 Task: Find connections with filter location Sibolga with filter topic #mentorshipwith filter profile language Spanish with filter current company Thermax Limited with filter school Medi-Caps University with filter industry Emergency and Relief Services with filter service category Marketing with filter keywords title Nuclear Engineer
Action: Mouse moved to (247, 160)
Screenshot: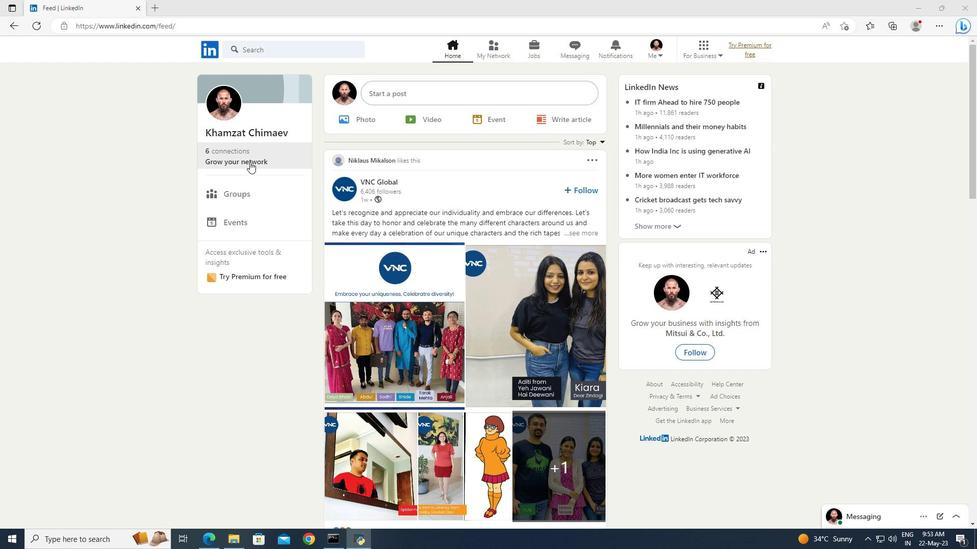
Action: Mouse pressed left at (247, 160)
Screenshot: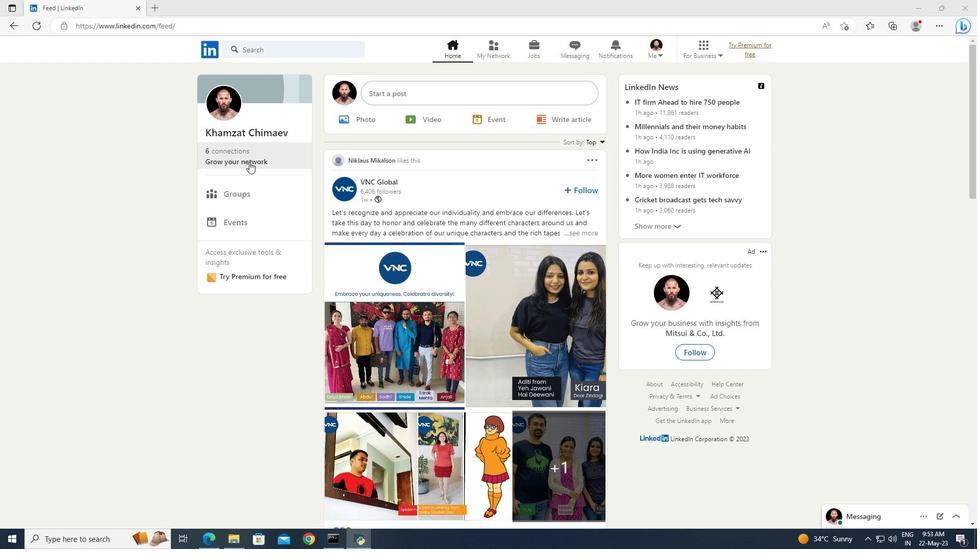 
Action: Mouse moved to (246, 107)
Screenshot: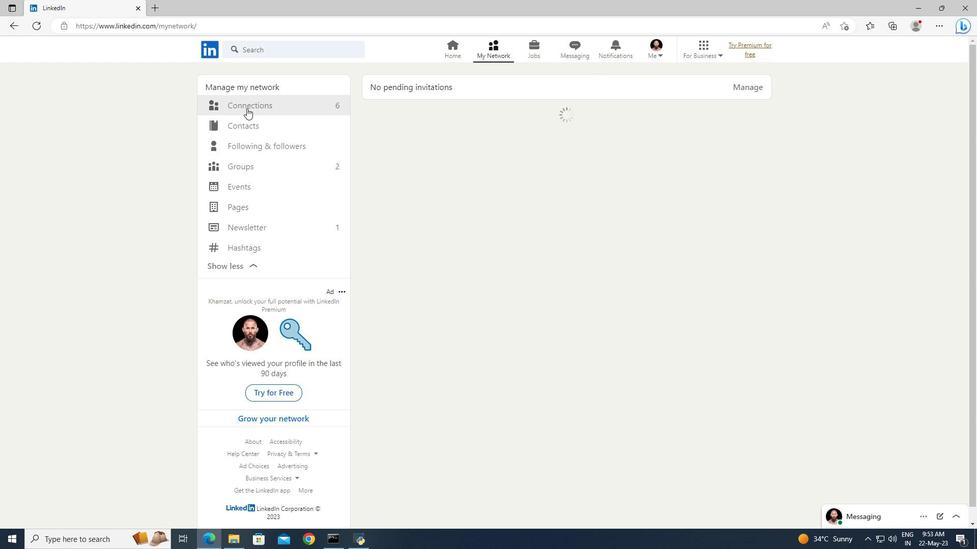 
Action: Mouse pressed left at (246, 107)
Screenshot: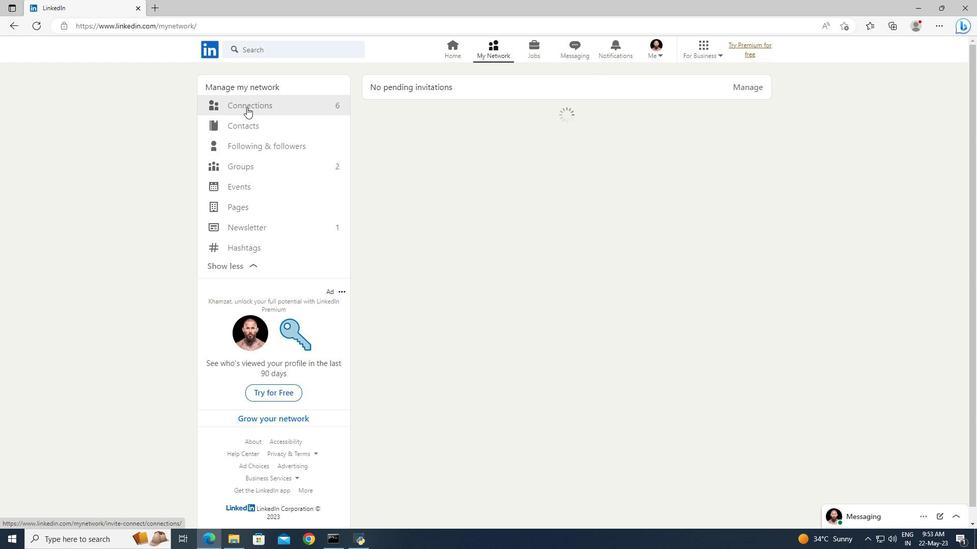 
Action: Mouse moved to (563, 110)
Screenshot: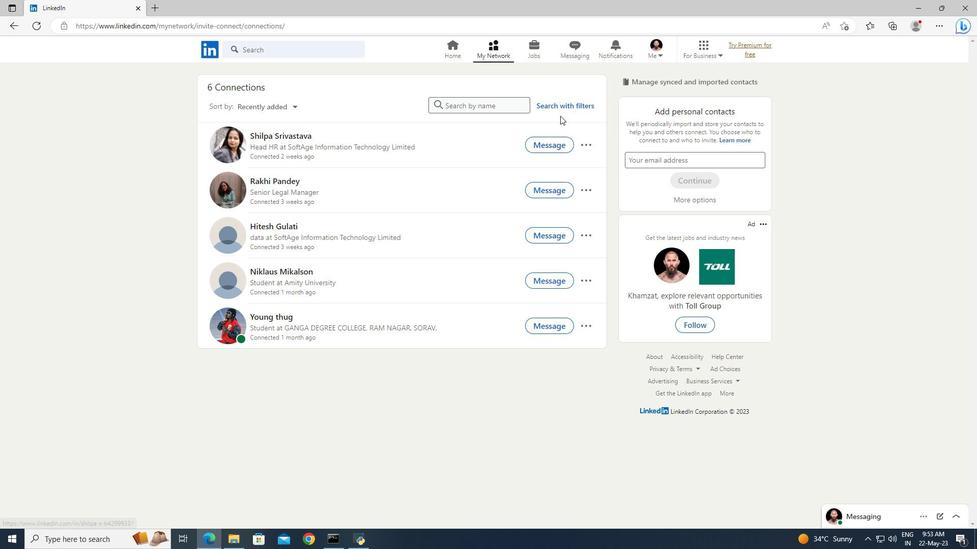
Action: Mouse pressed left at (563, 110)
Screenshot: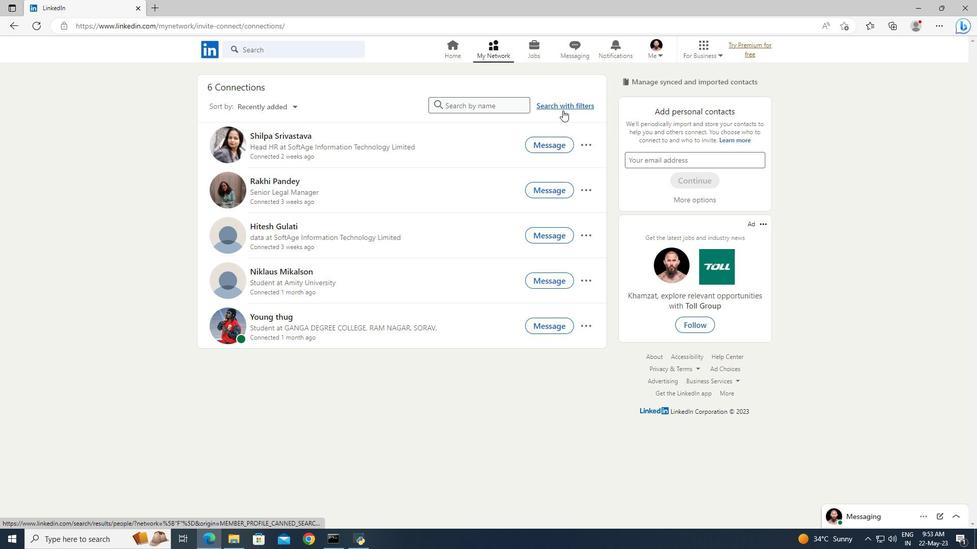 
Action: Mouse moved to (525, 78)
Screenshot: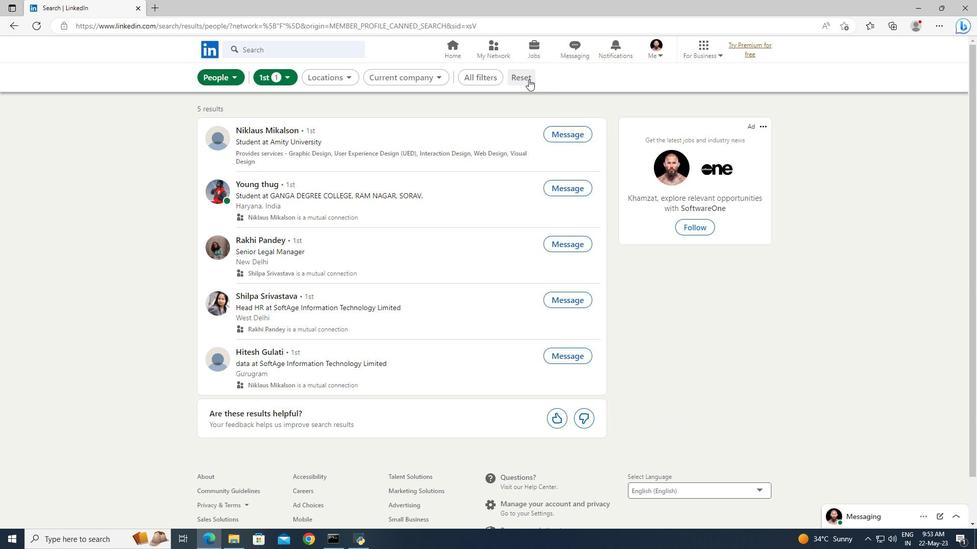 
Action: Mouse pressed left at (525, 78)
Screenshot: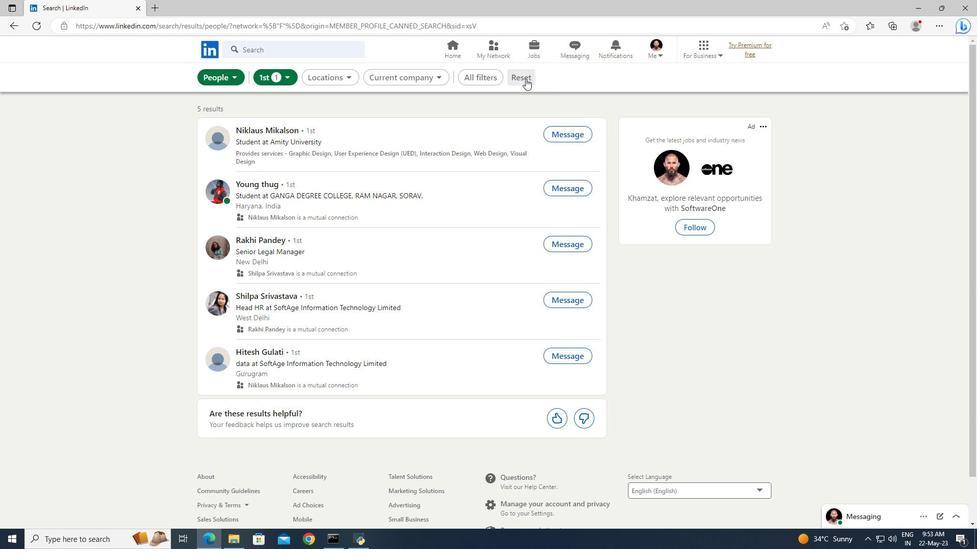 
Action: Mouse moved to (506, 77)
Screenshot: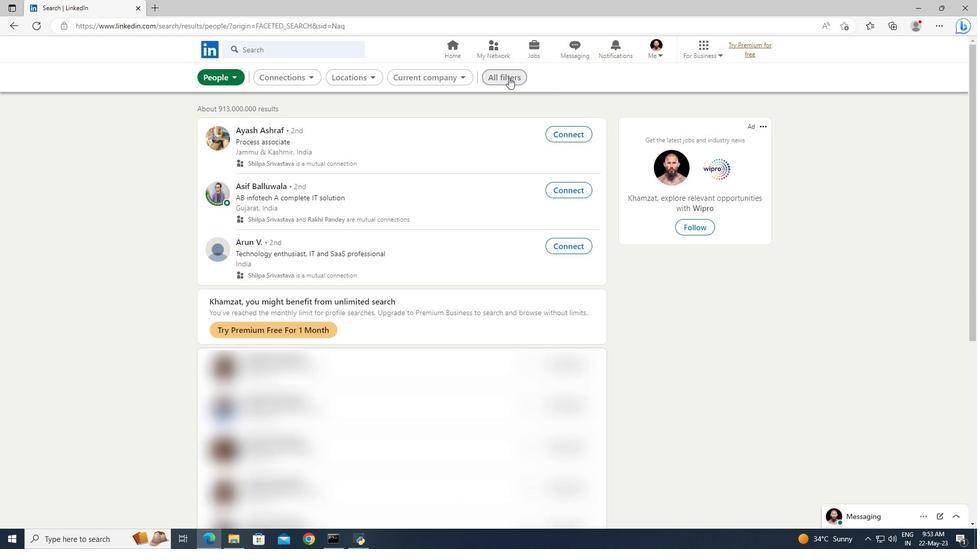 
Action: Mouse pressed left at (506, 77)
Screenshot: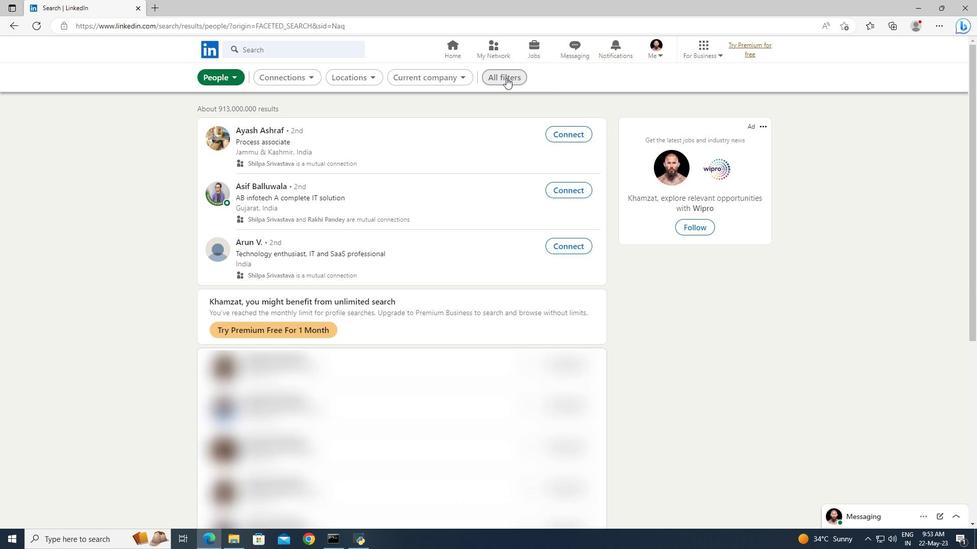 
Action: Mouse moved to (827, 221)
Screenshot: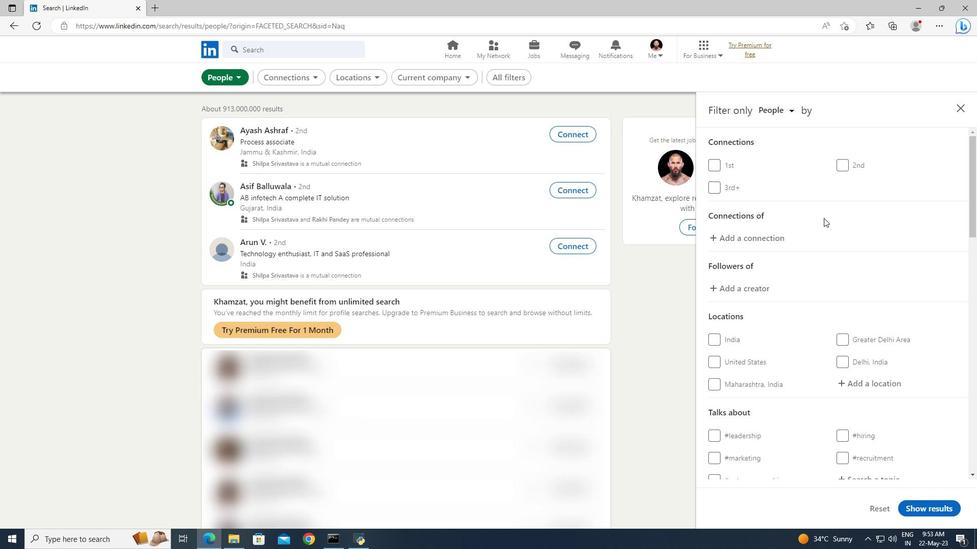 
Action: Mouse scrolled (827, 220) with delta (0, 0)
Screenshot: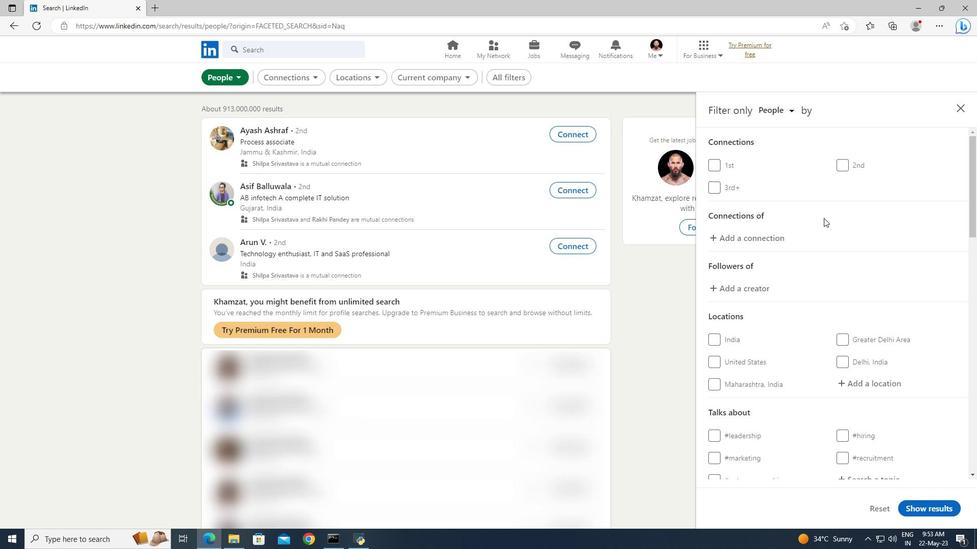 
Action: Mouse scrolled (827, 220) with delta (0, 0)
Screenshot: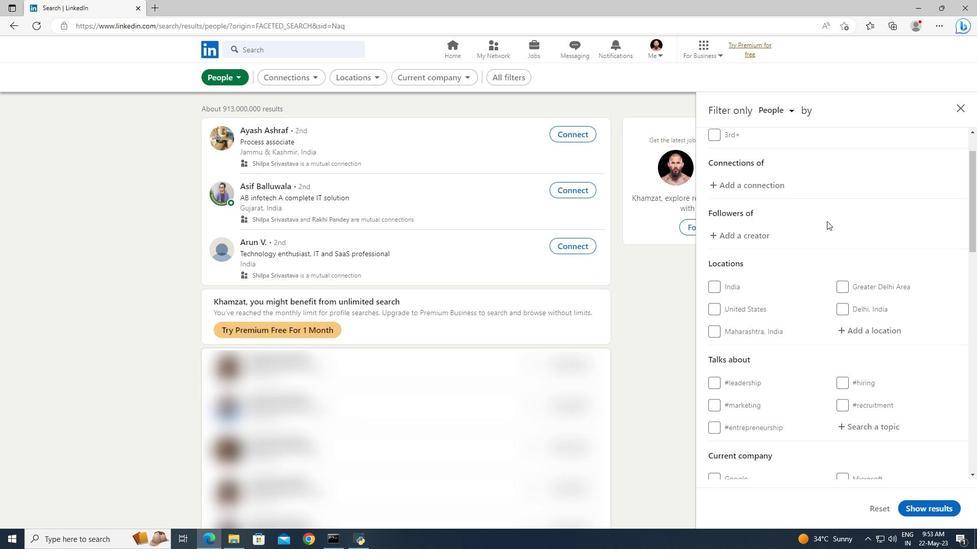 
Action: Mouse scrolled (827, 220) with delta (0, 0)
Screenshot: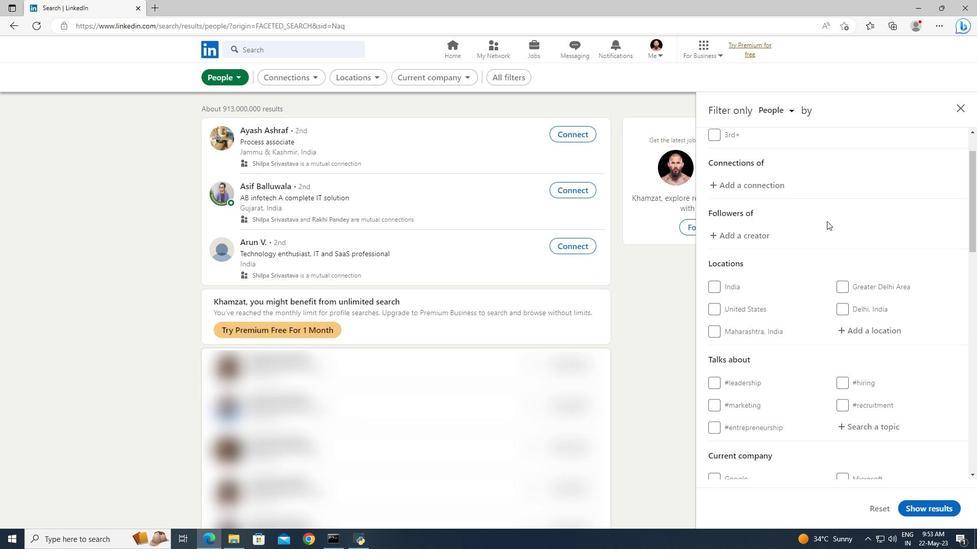 
Action: Mouse moved to (847, 227)
Screenshot: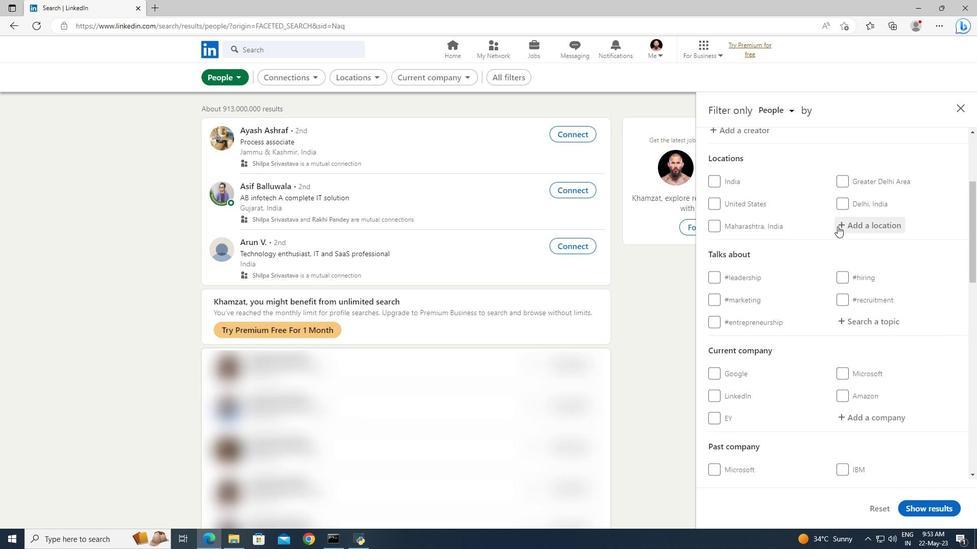 
Action: Mouse pressed left at (847, 227)
Screenshot: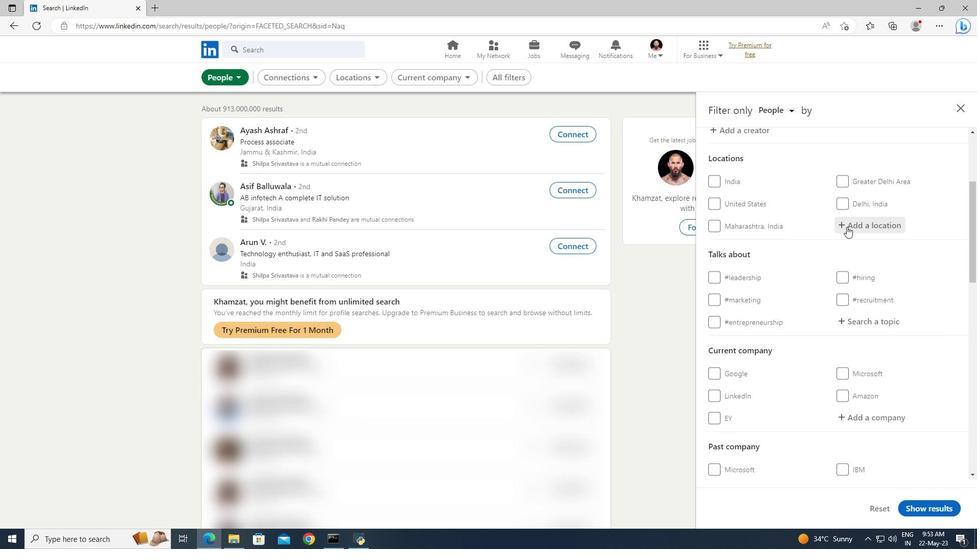 
Action: Mouse moved to (669, 176)
Screenshot: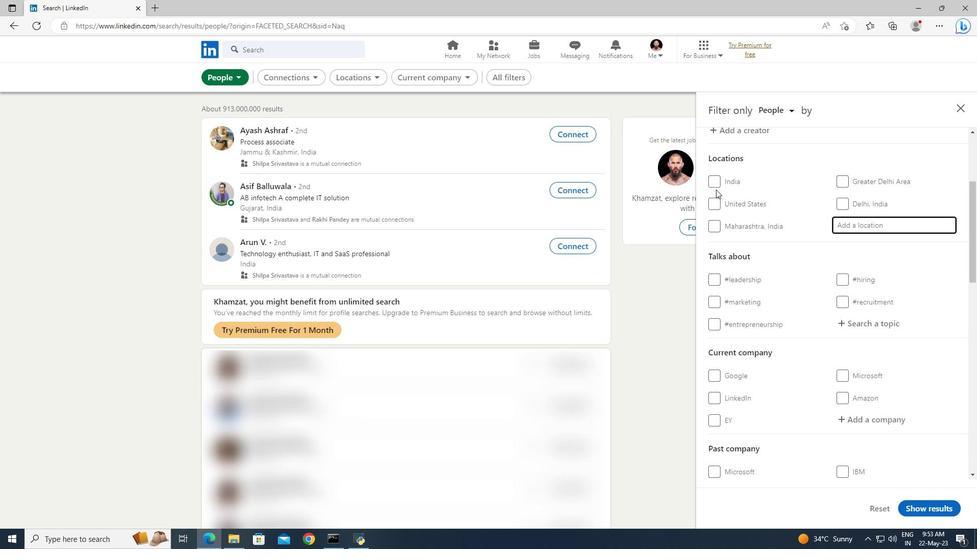
Action: Key pressed <Key.shift>Sibolga<Key.enter>
Screenshot: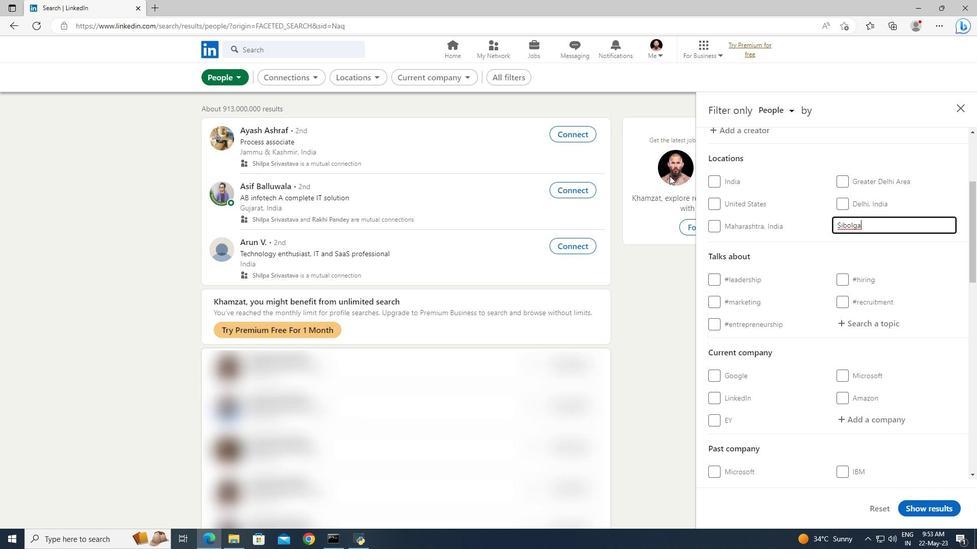 
Action: Mouse moved to (849, 324)
Screenshot: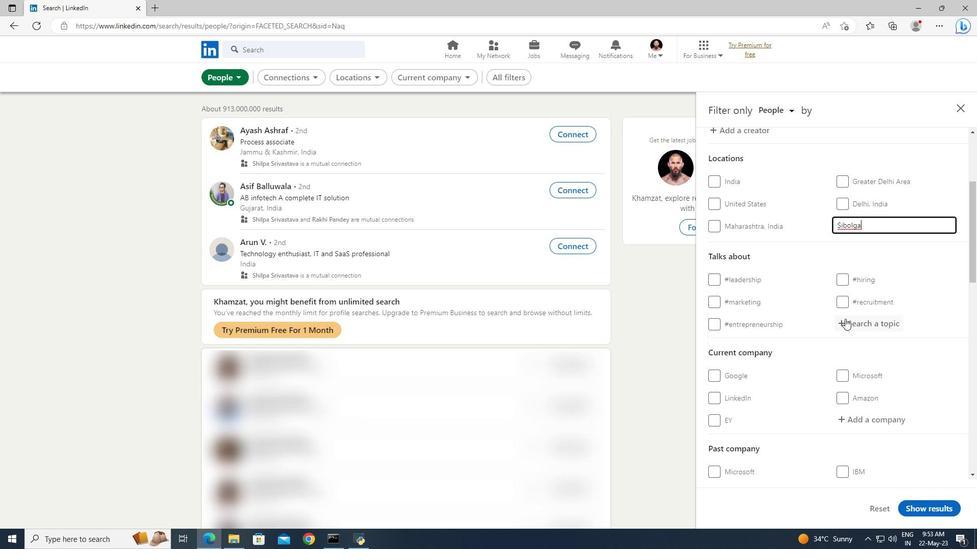 
Action: Mouse pressed left at (849, 324)
Screenshot: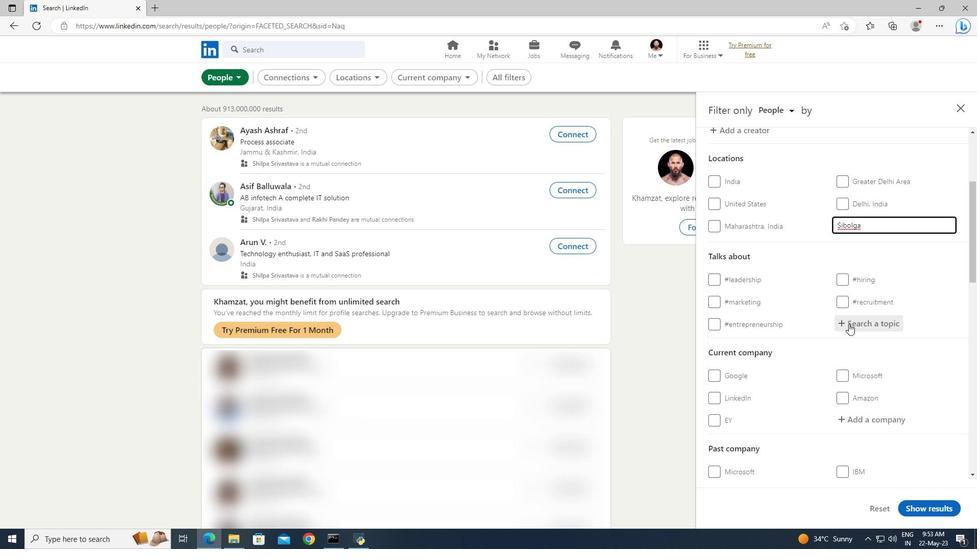
Action: Mouse moved to (772, 305)
Screenshot: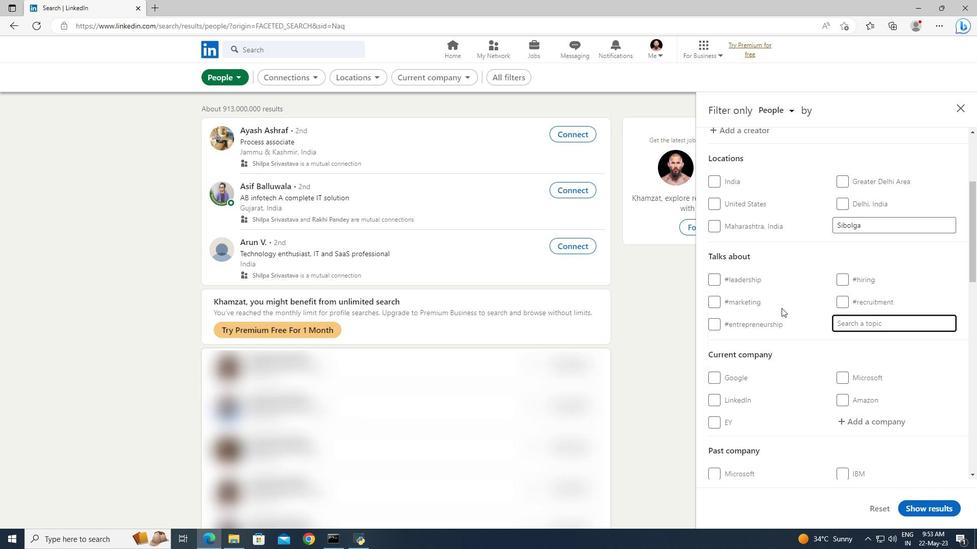 
Action: Key pressed mentorship
Screenshot: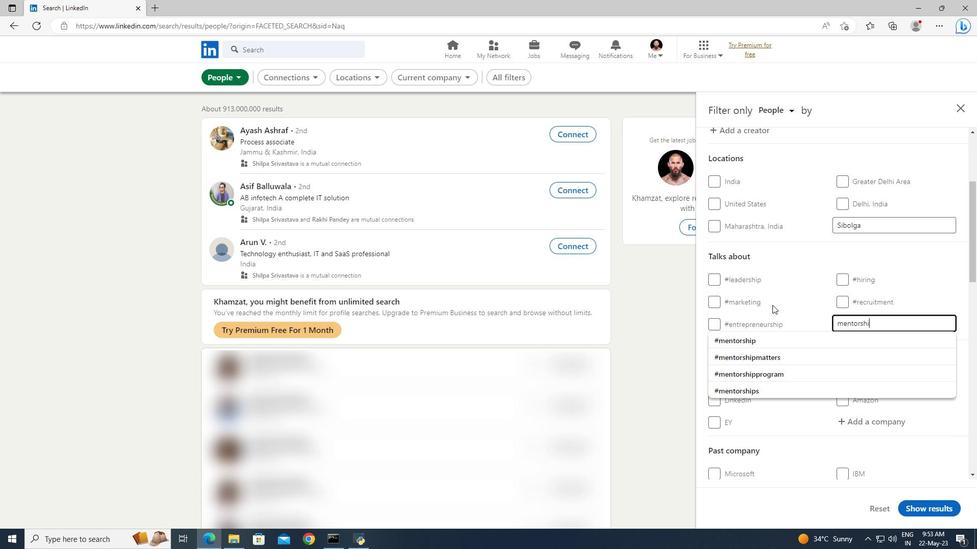 
Action: Mouse moved to (779, 334)
Screenshot: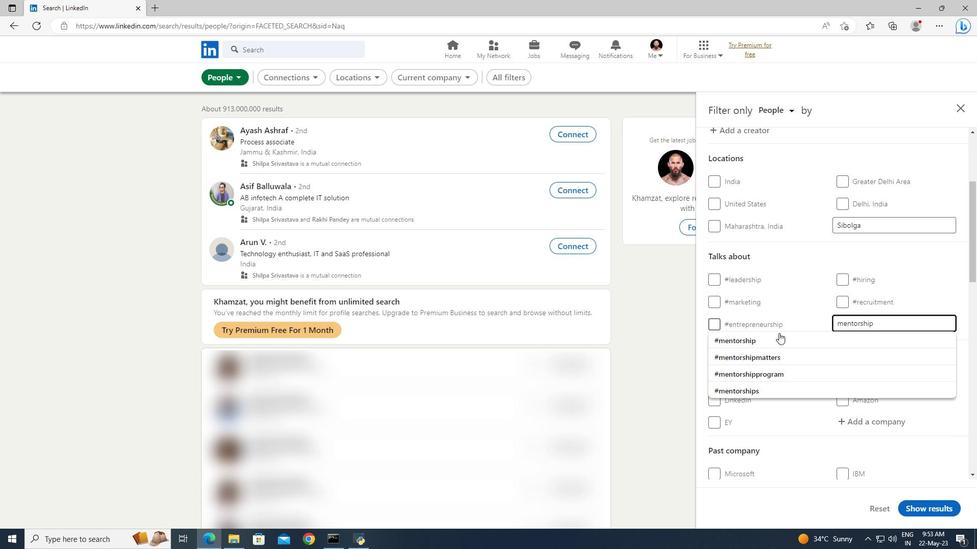 
Action: Mouse pressed left at (779, 334)
Screenshot: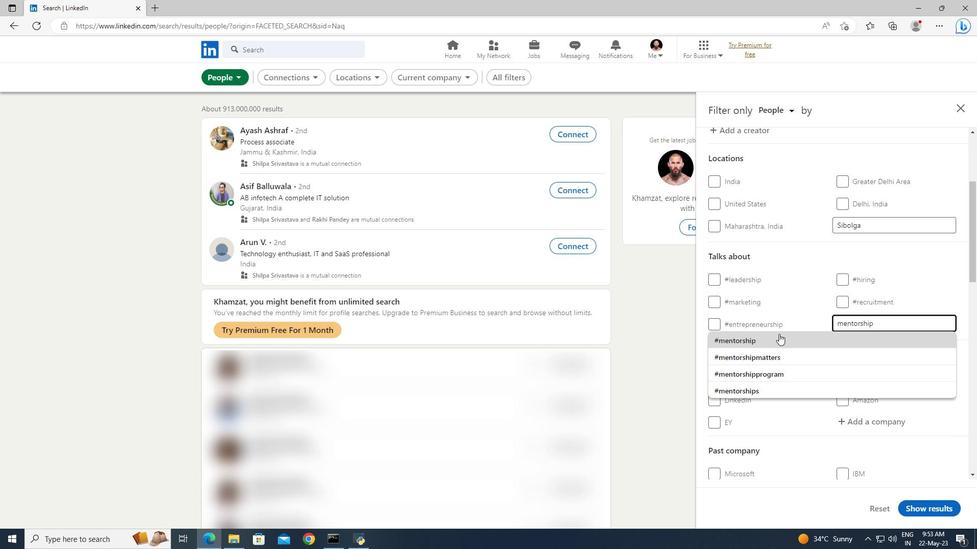 
Action: Mouse moved to (782, 325)
Screenshot: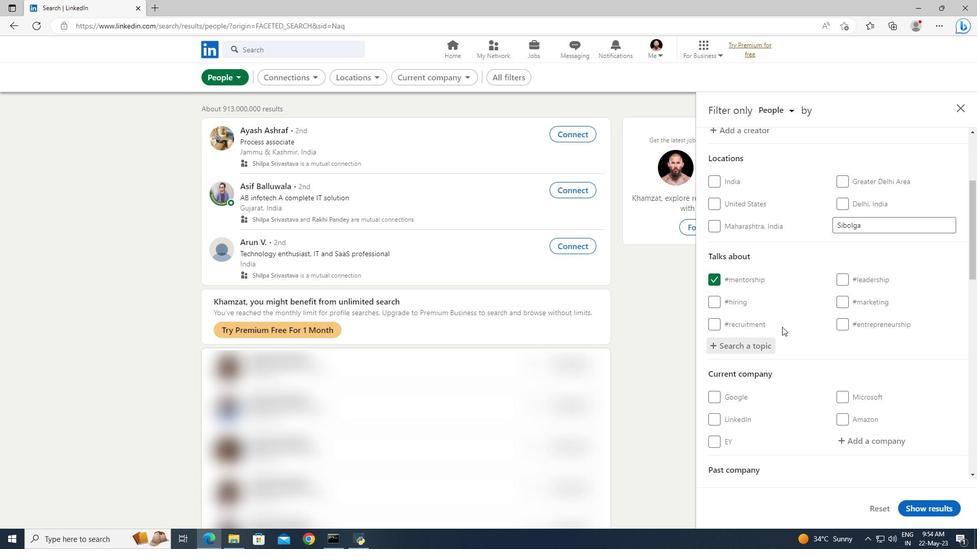 
Action: Mouse scrolled (782, 325) with delta (0, 0)
Screenshot: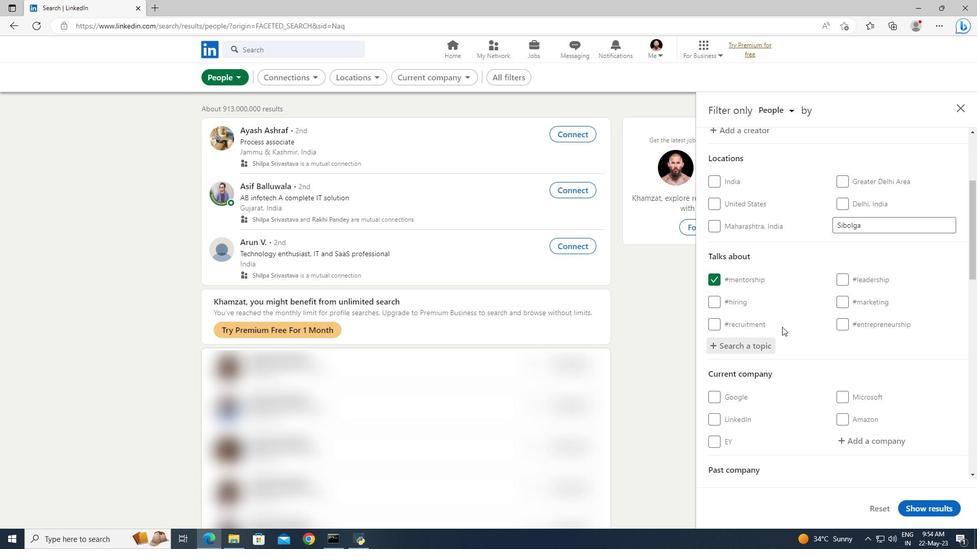 
Action: Mouse moved to (784, 312)
Screenshot: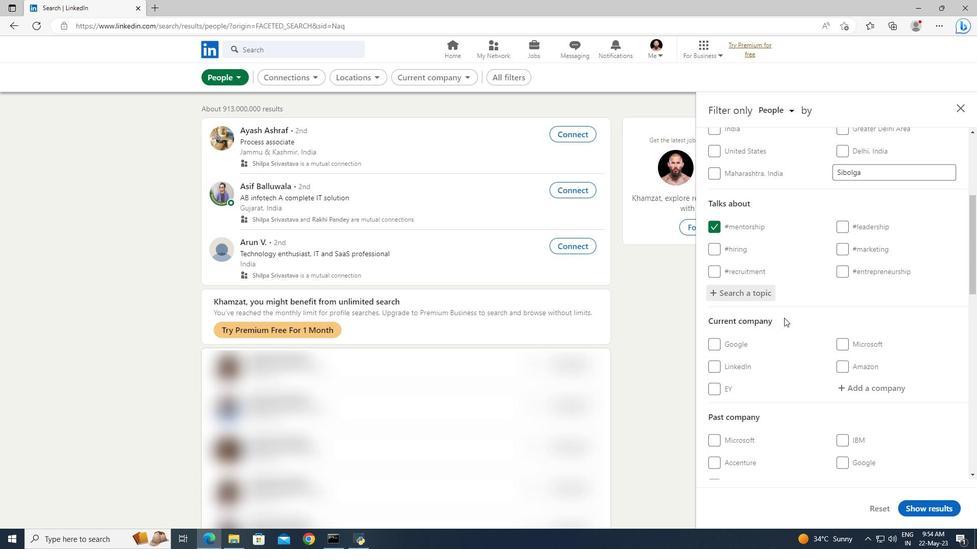 
Action: Mouse scrolled (784, 312) with delta (0, 0)
Screenshot: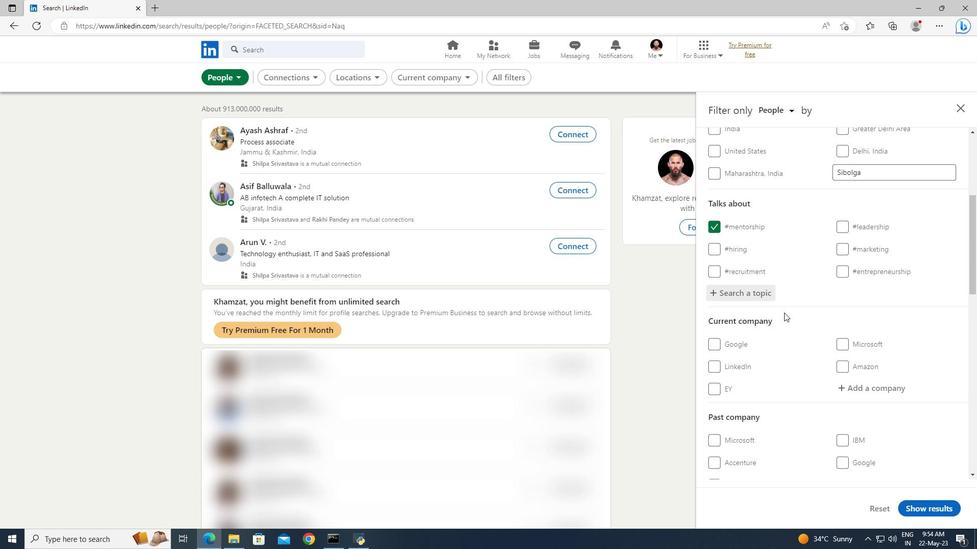 
Action: Mouse scrolled (784, 312) with delta (0, 0)
Screenshot: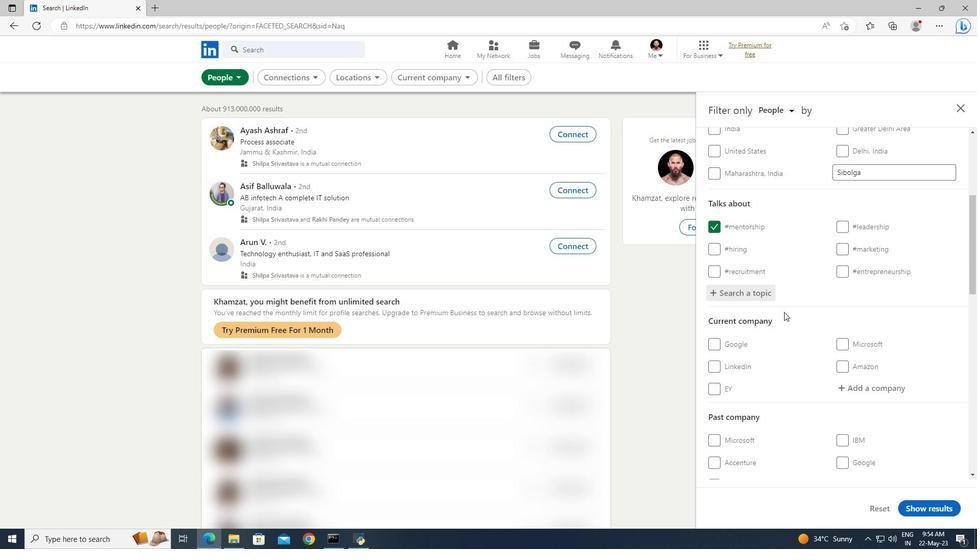 
Action: Mouse scrolled (784, 312) with delta (0, 0)
Screenshot: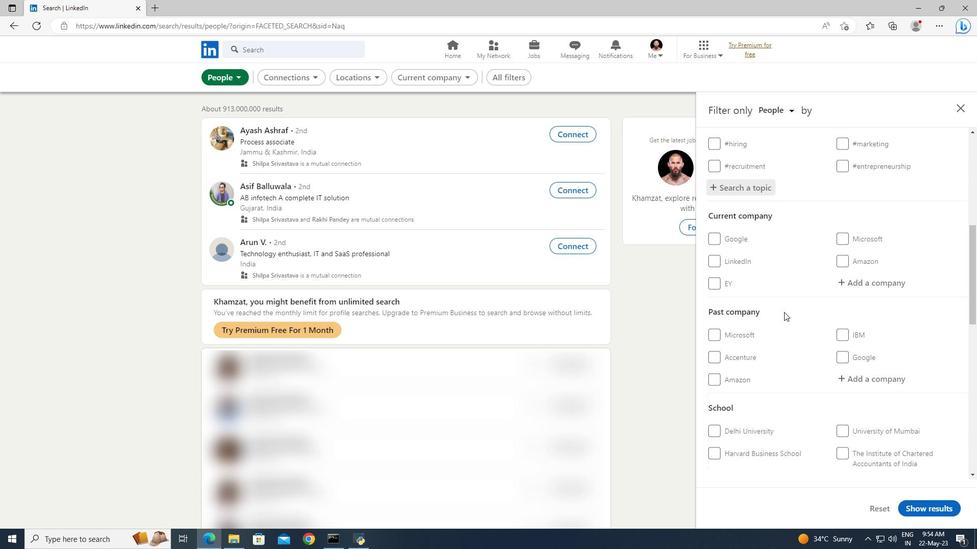 
Action: Mouse scrolled (784, 312) with delta (0, 0)
Screenshot: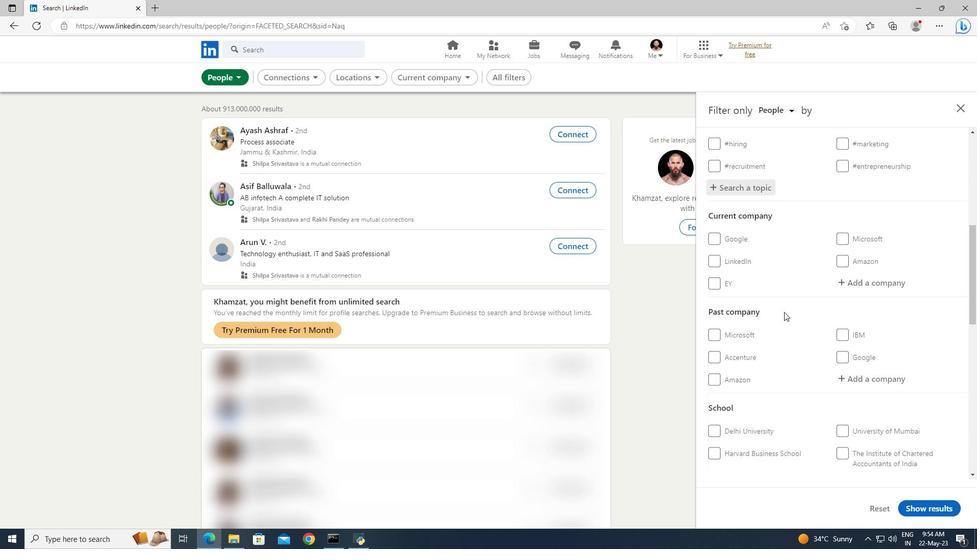 
Action: Mouse scrolled (784, 312) with delta (0, 0)
Screenshot: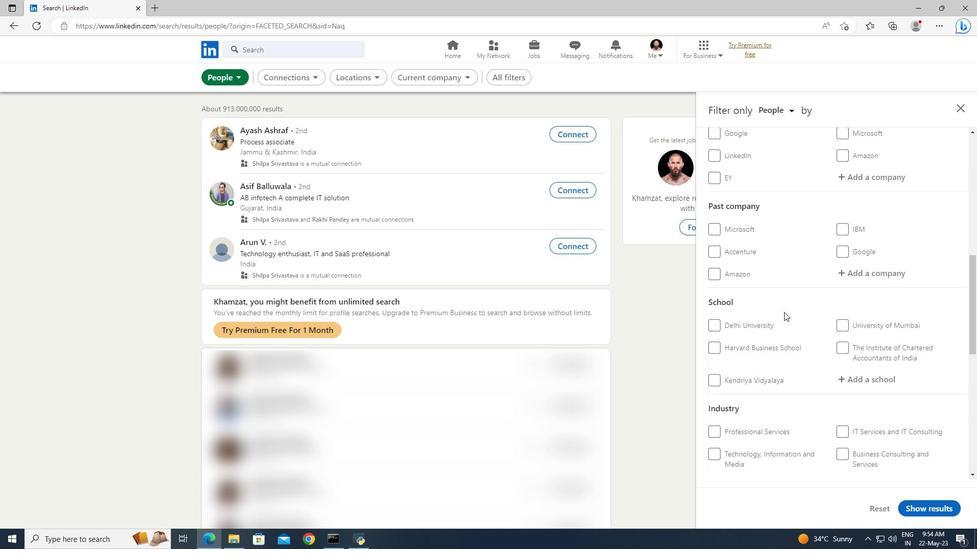
Action: Mouse scrolled (784, 312) with delta (0, 0)
Screenshot: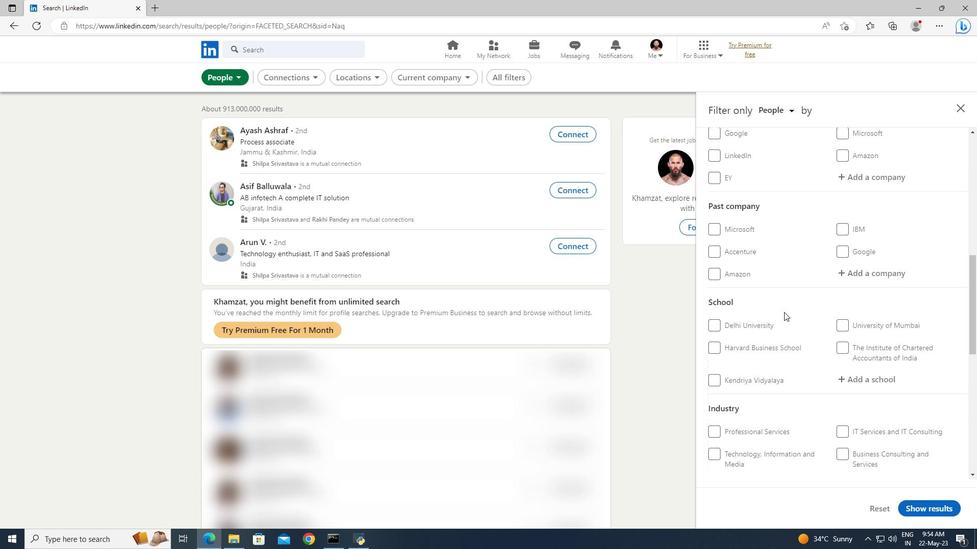 
Action: Mouse scrolled (784, 312) with delta (0, 0)
Screenshot: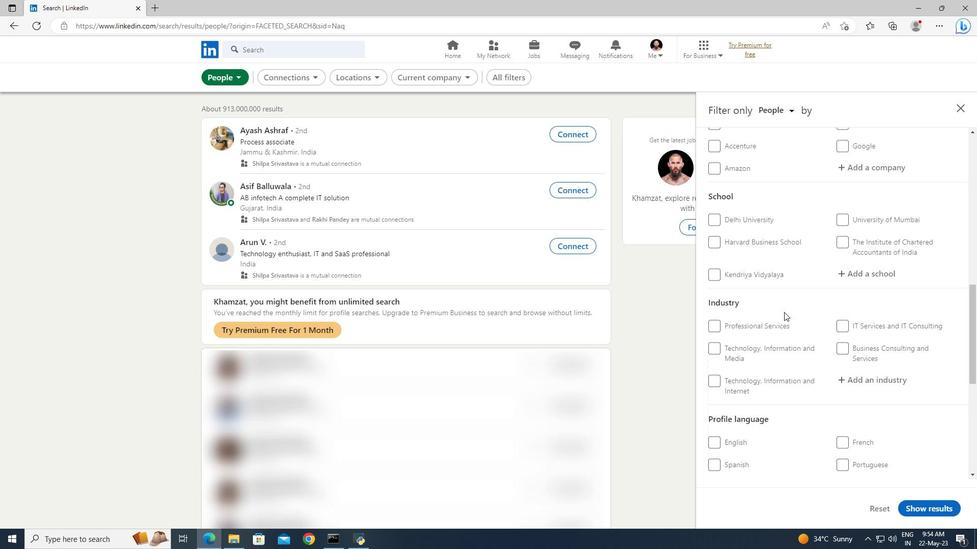 
Action: Mouse scrolled (784, 312) with delta (0, 0)
Screenshot: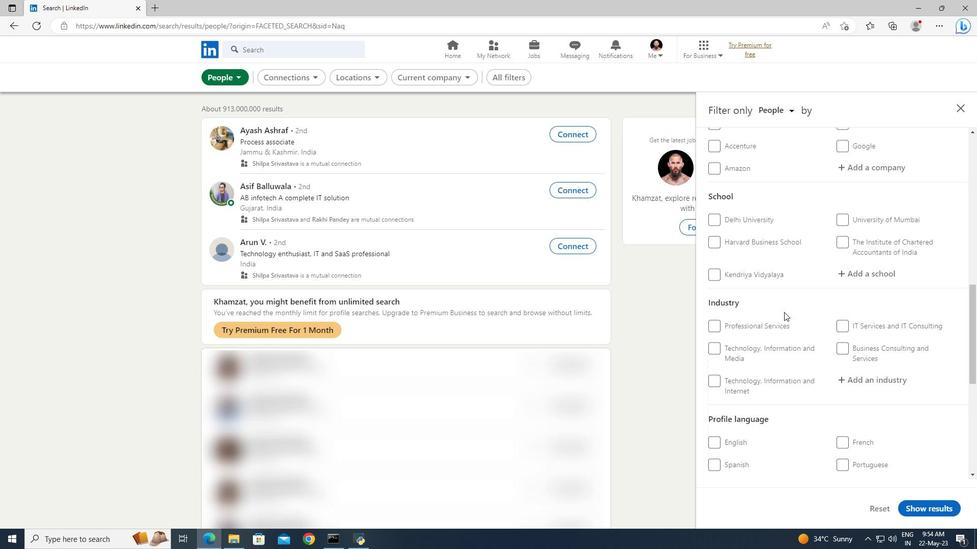 
Action: Mouse moved to (715, 361)
Screenshot: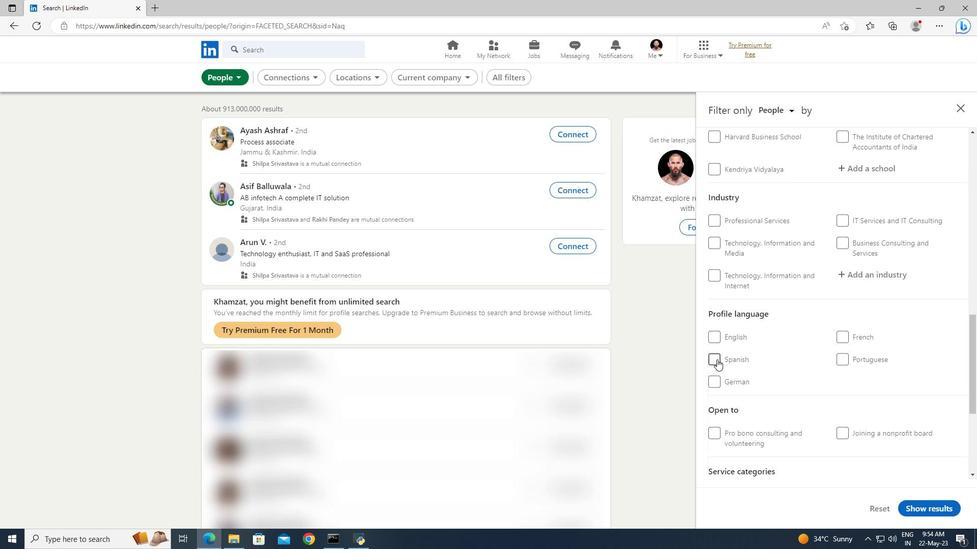 
Action: Mouse pressed left at (715, 361)
Screenshot: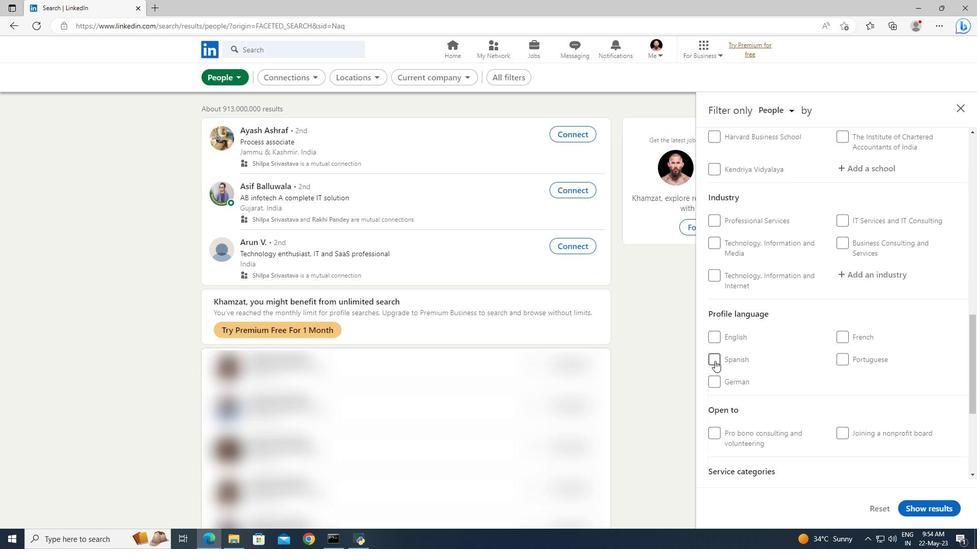 
Action: Mouse moved to (845, 346)
Screenshot: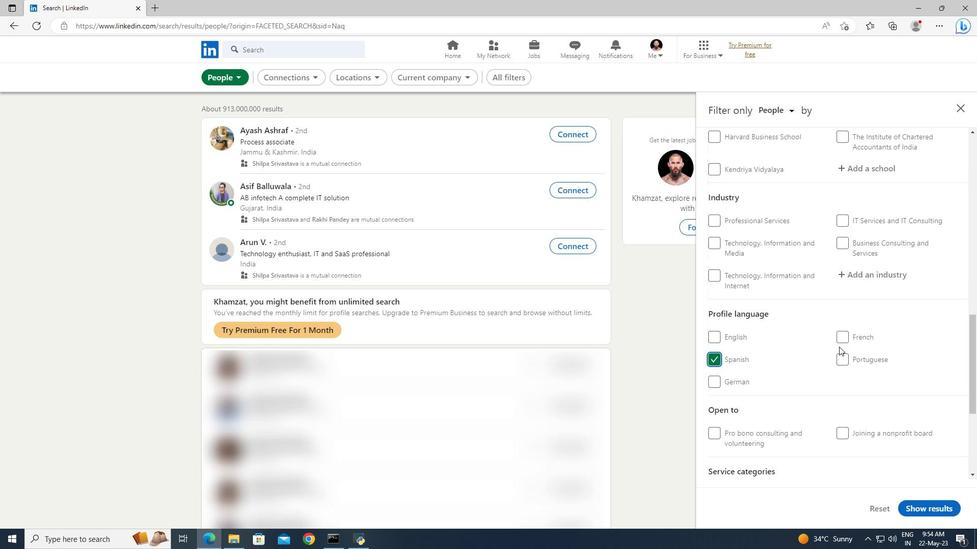 
Action: Mouse scrolled (845, 346) with delta (0, 0)
Screenshot: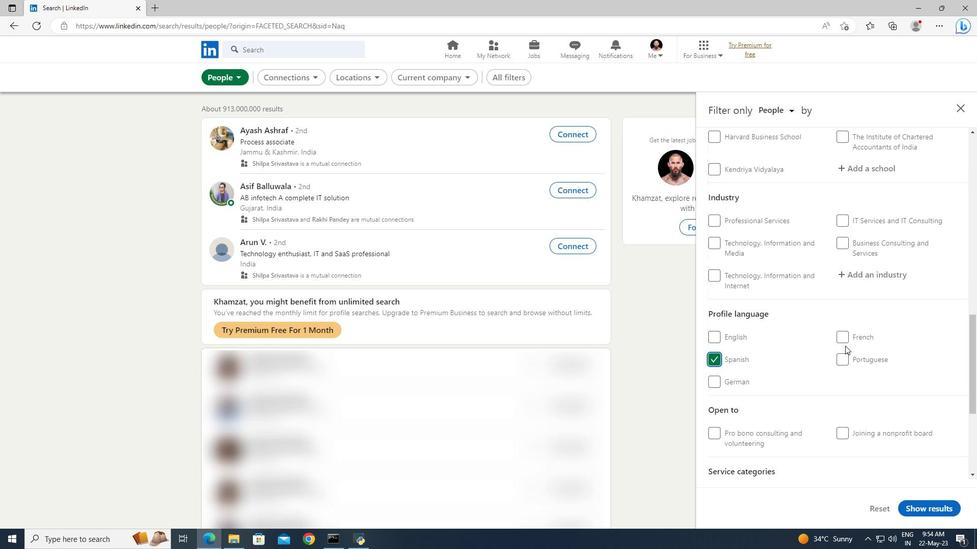 
Action: Mouse scrolled (845, 346) with delta (0, 0)
Screenshot: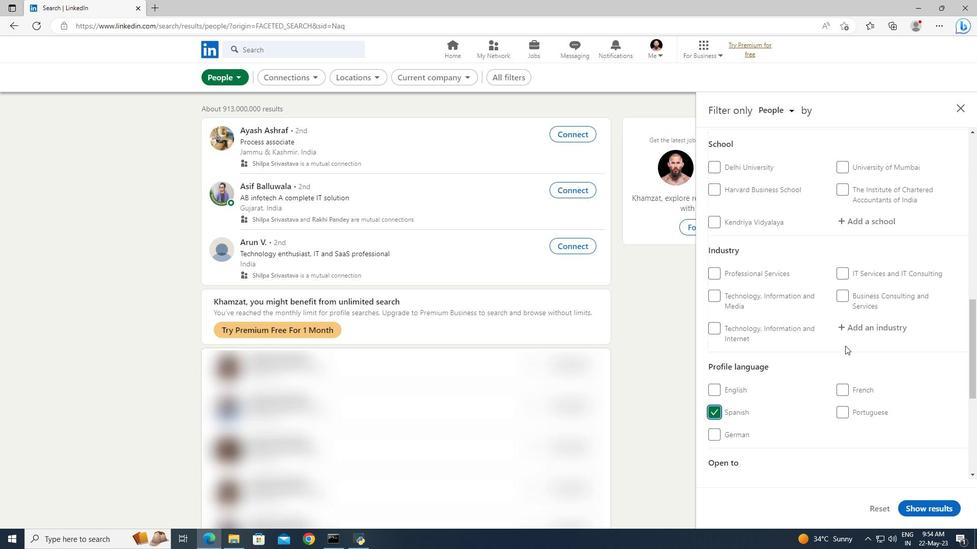 
Action: Mouse scrolled (845, 346) with delta (0, 0)
Screenshot: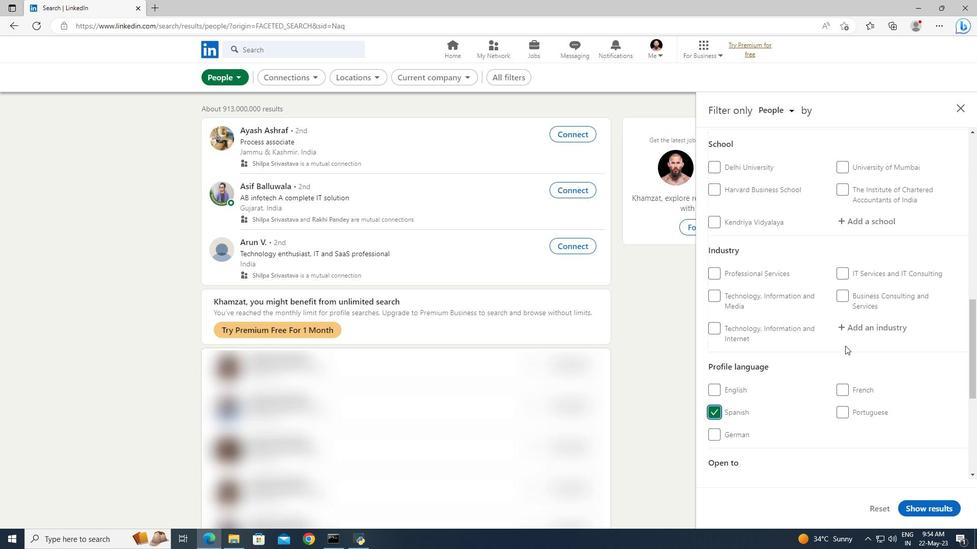 
Action: Mouse scrolled (845, 346) with delta (0, 0)
Screenshot: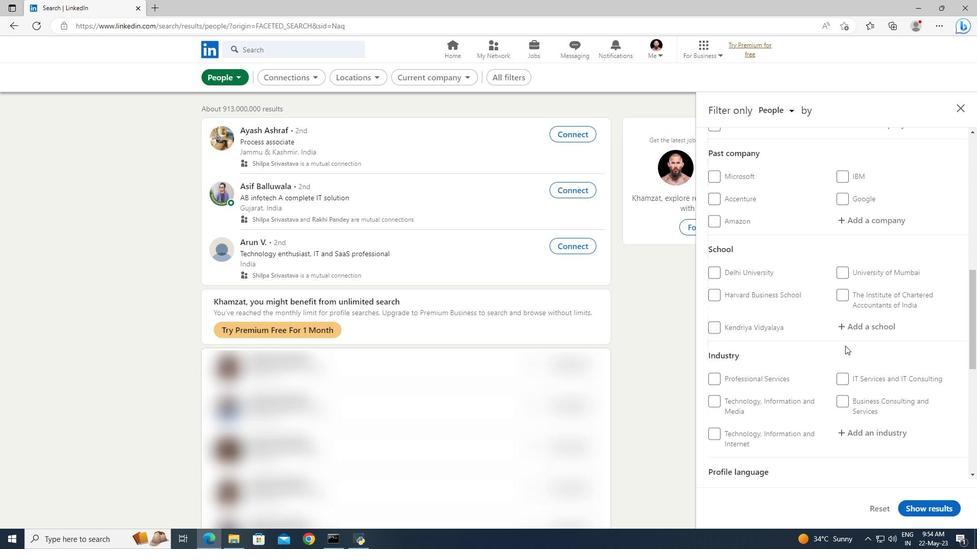 
Action: Mouse scrolled (845, 346) with delta (0, 0)
Screenshot: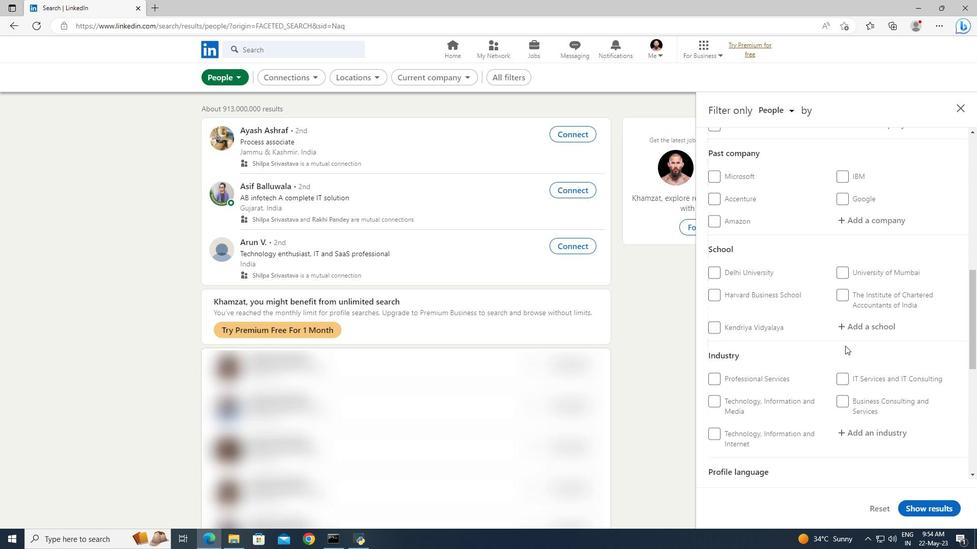 
Action: Mouse scrolled (845, 346) with delta (0, 0)
Screenshot: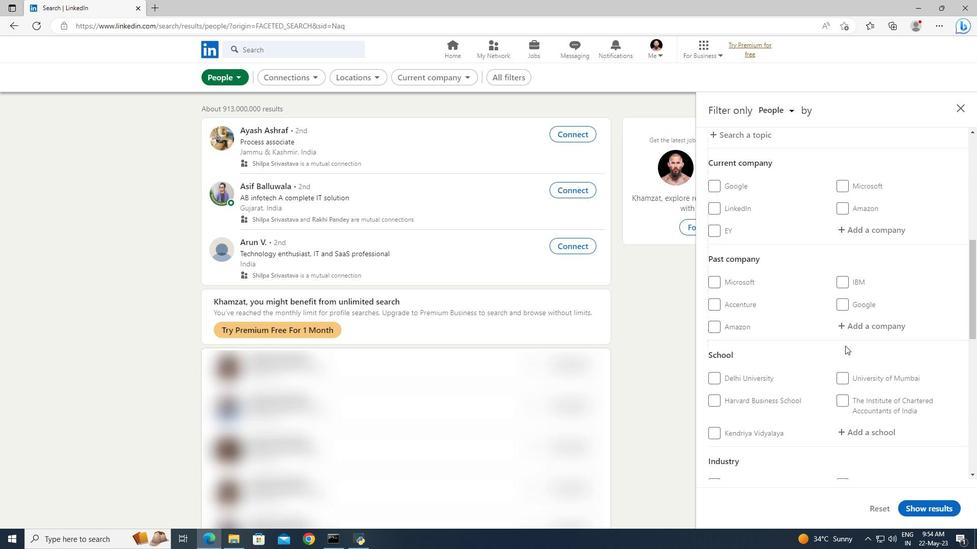 
Action: Mouse moved to (864, 286)
Screenshot: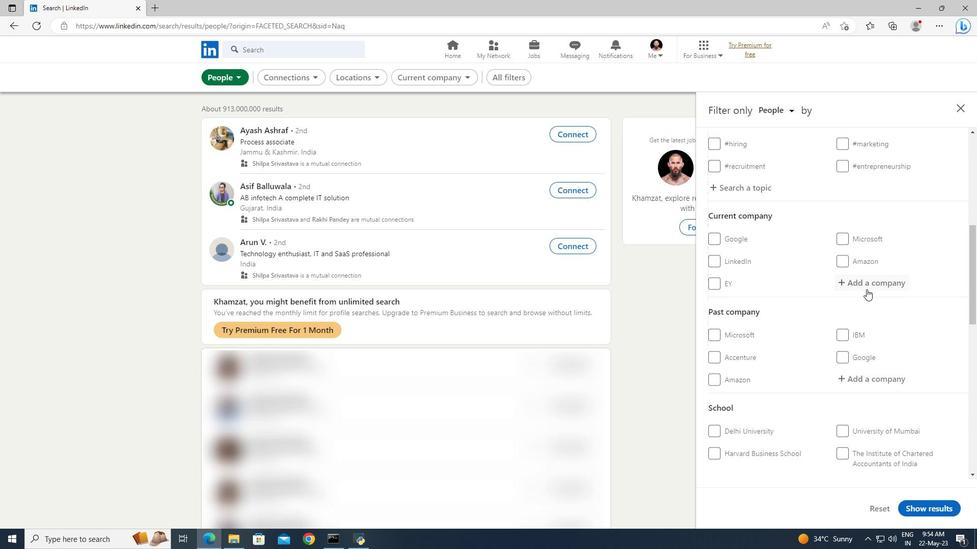 
Action: Mouse pressed left at (864, 286)
Screenshot: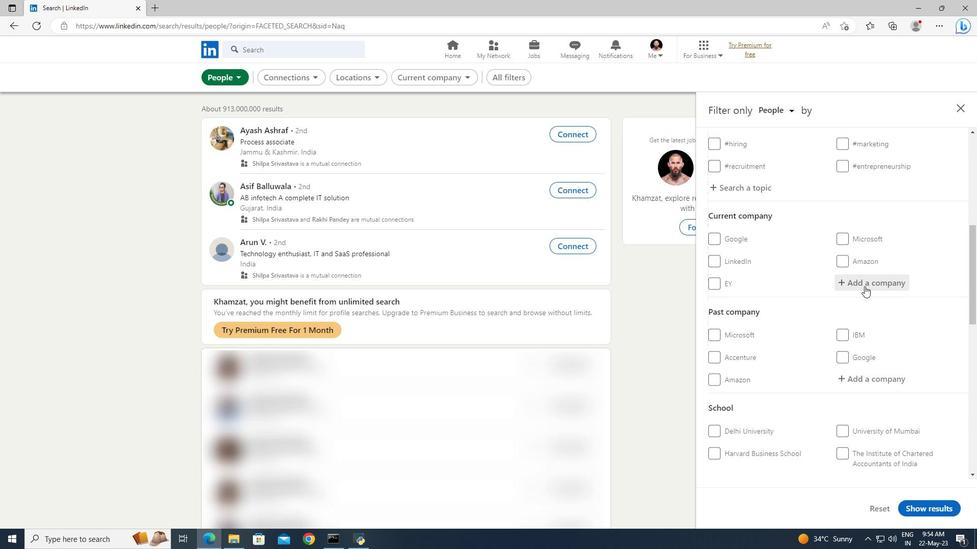 
Action: Mouse moved to (794, 267)
Screenshot: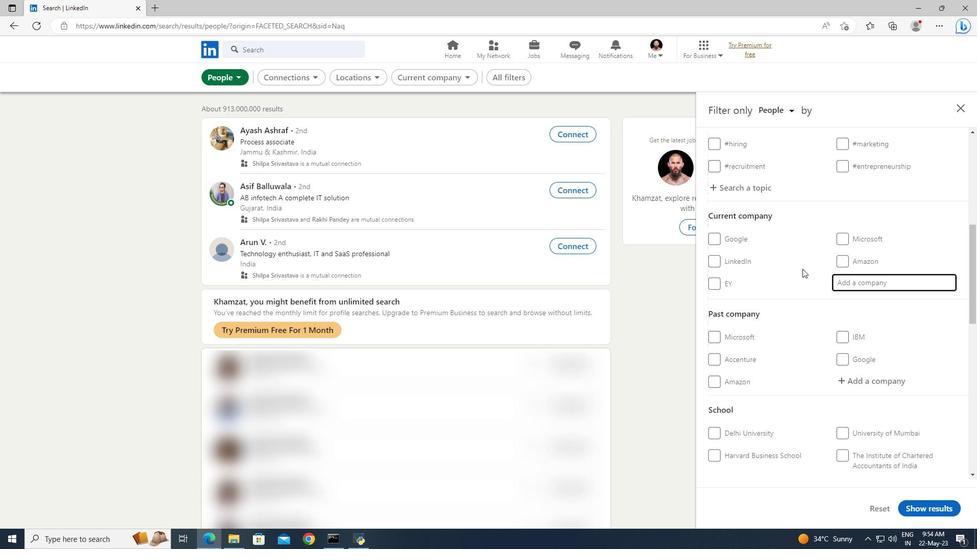 
Action: Key pressed <Key.shift>Thermax<Key.space><Key.shift>Limited
Screenshot: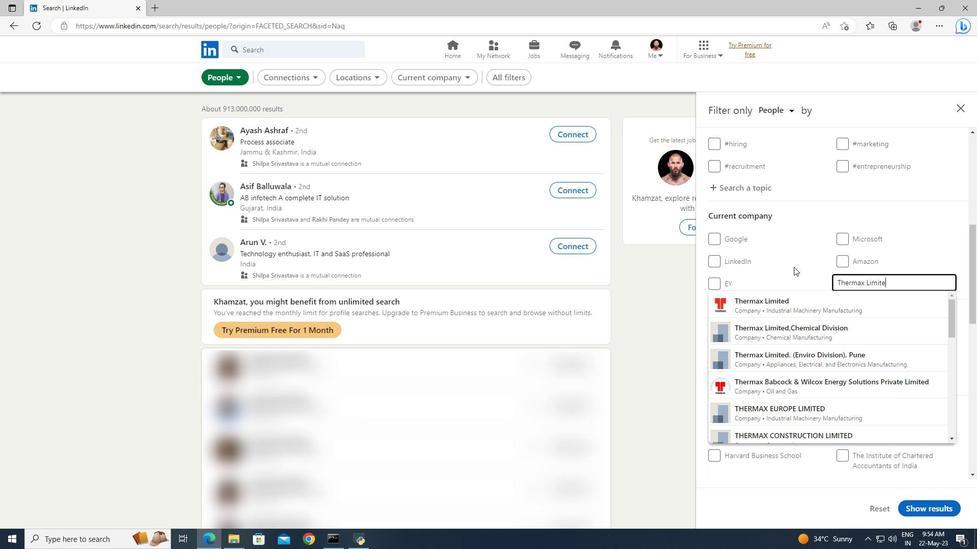
Action: Mouse moved to (782, 306)
Screenshot: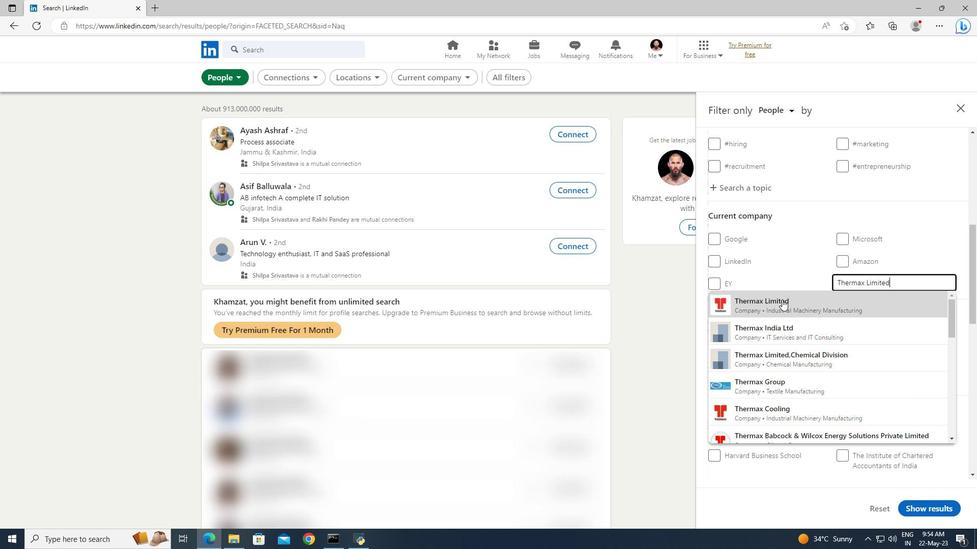
Action: Mouse pressed left at (782, 306)
Screenshot: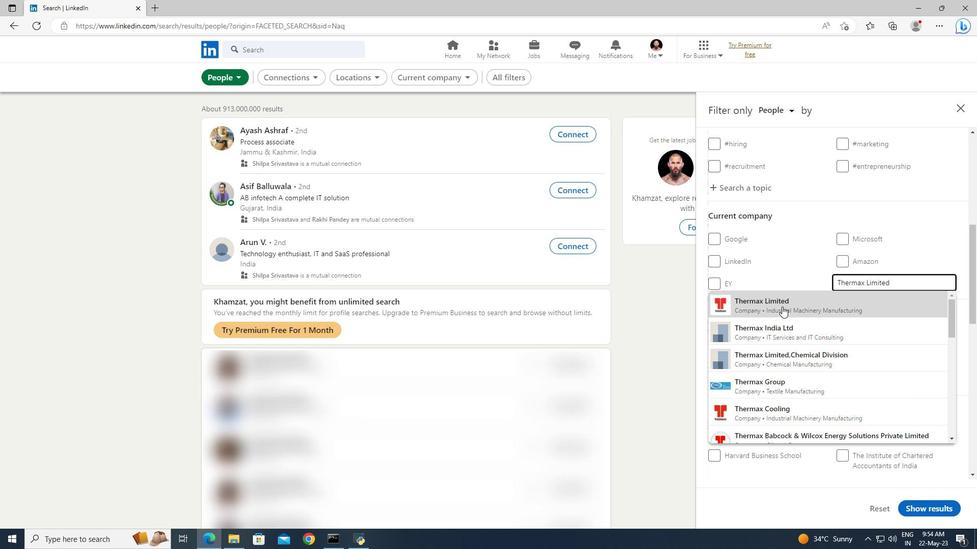 
Action: Mouse scrolled (782, 306) with delta (0, 0)
Screenshot: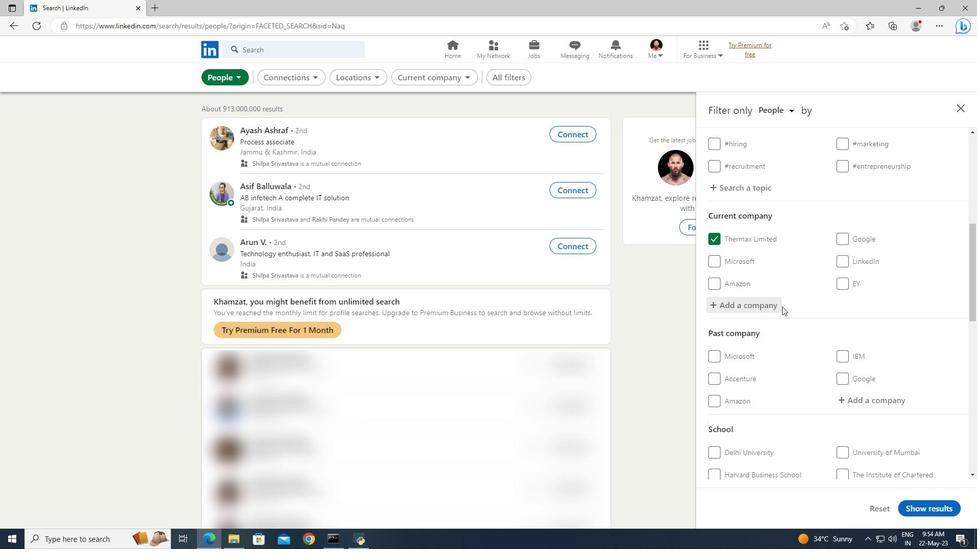 
Action: Mouse scrolled (782, 306) with delta (0, 0)
Screenshot: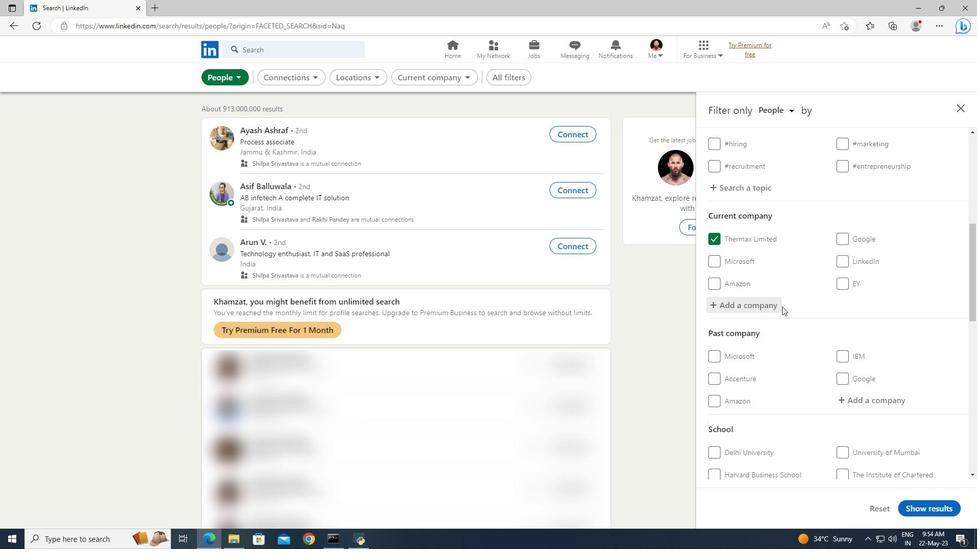 
Action: Mouse scrolled (782, 306) with delta (0, 0)
Screenshot: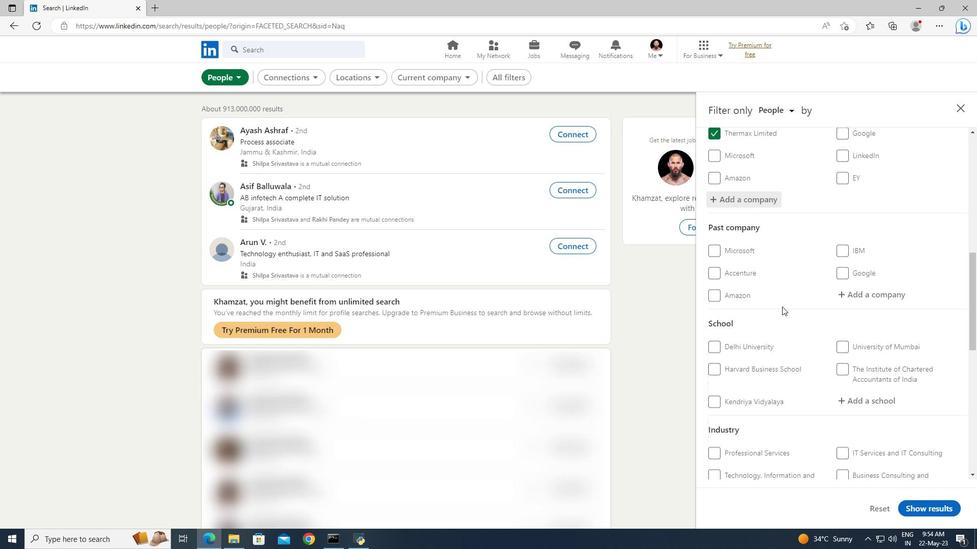 
Action: Mouse moved to (782, 306)
Screenshot: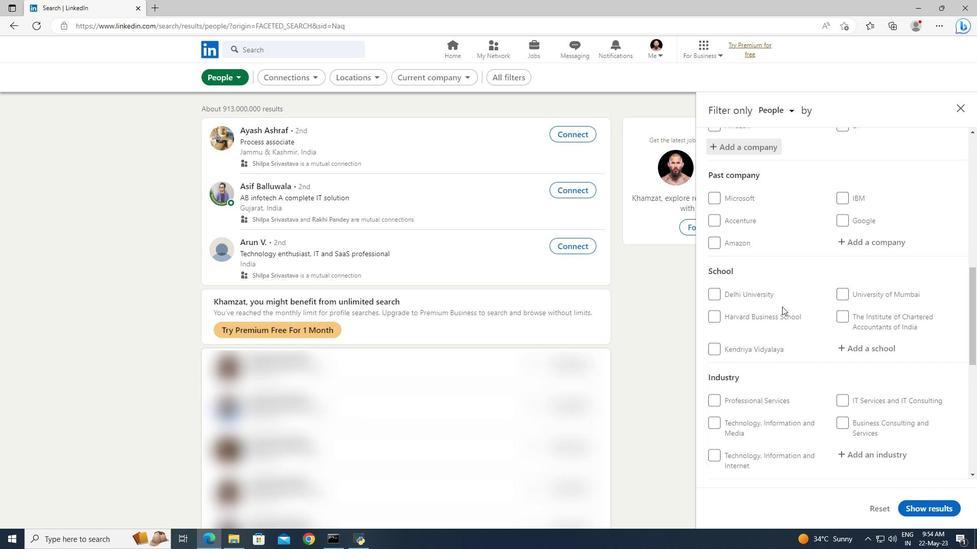 
Action: Mouse scrolled (782, 306) with delta (0, 0)
Screenshot: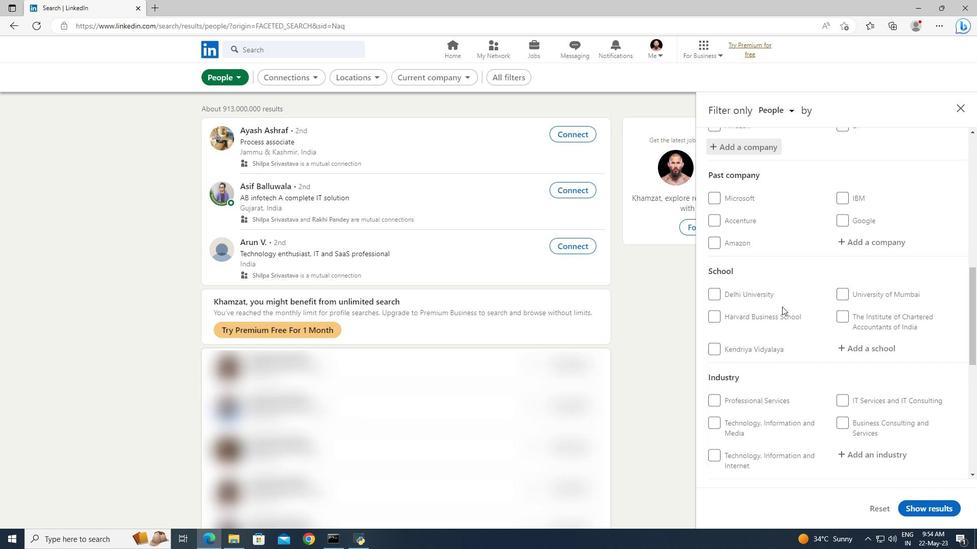 
Action: Mouse moved to (876, 291)
Screenshot: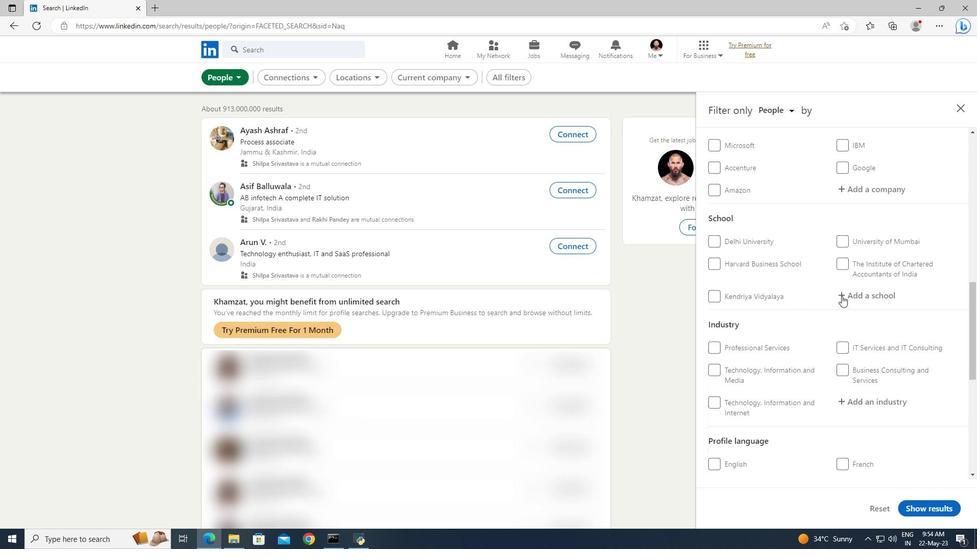 
Action: Mouse pressed left at (876, 291)
Screenshot: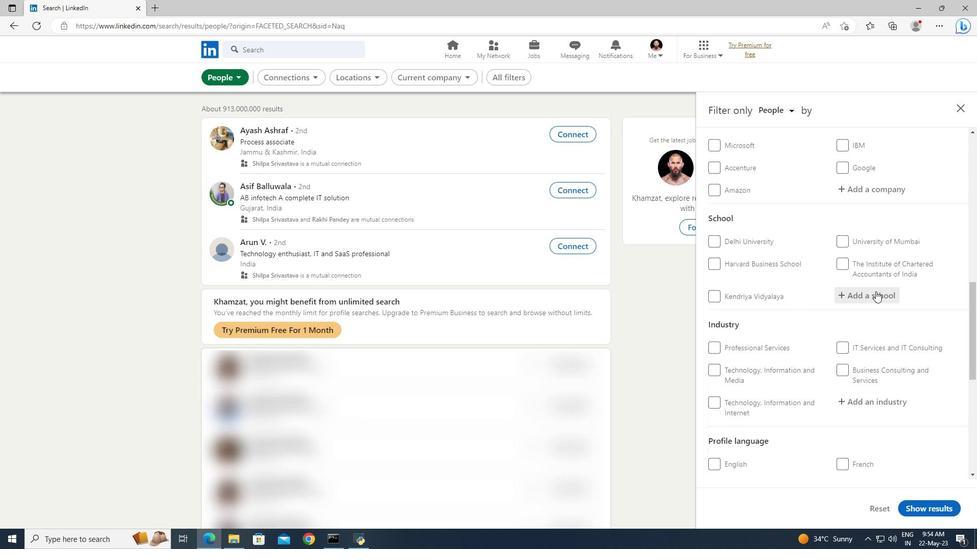 
Action: Mouse moved to (855, 285)
Screenshot: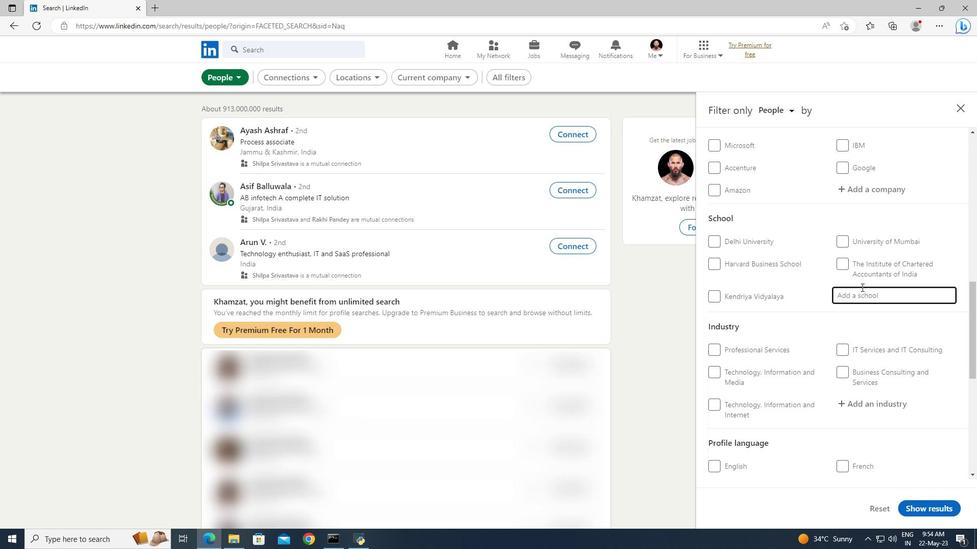 
Action: Key pressed <Key.shift>Medi-<Key.shift>Caps<Key.space><Key.shift>Uni
Screenshot: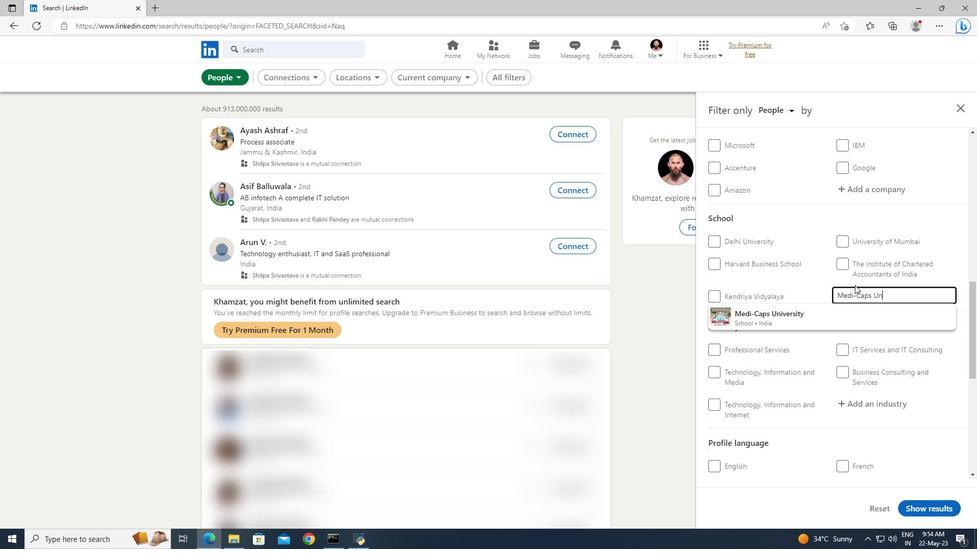 
Action: Mouse moved to (818, 309)
Screenshot: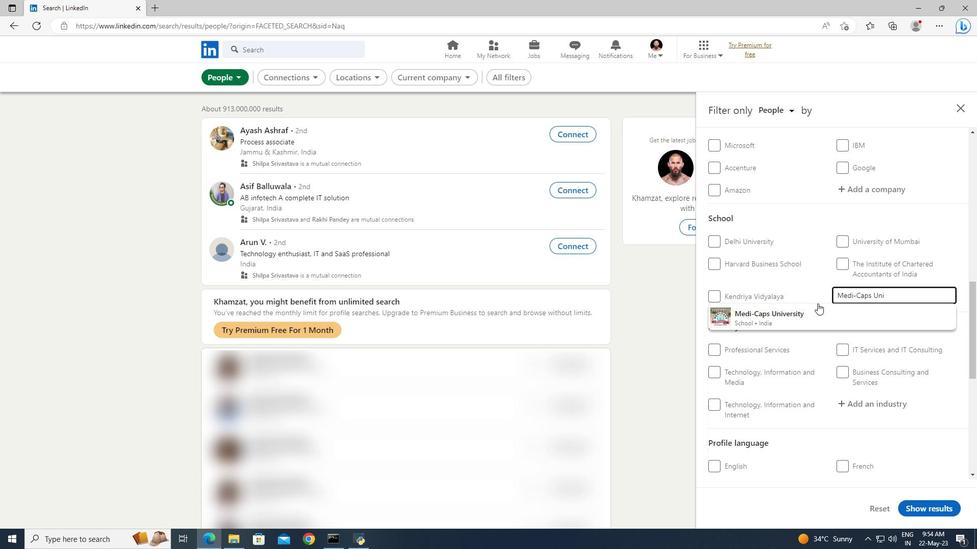 
Action: Mouse pressed left at (818, 309)
Screenshot: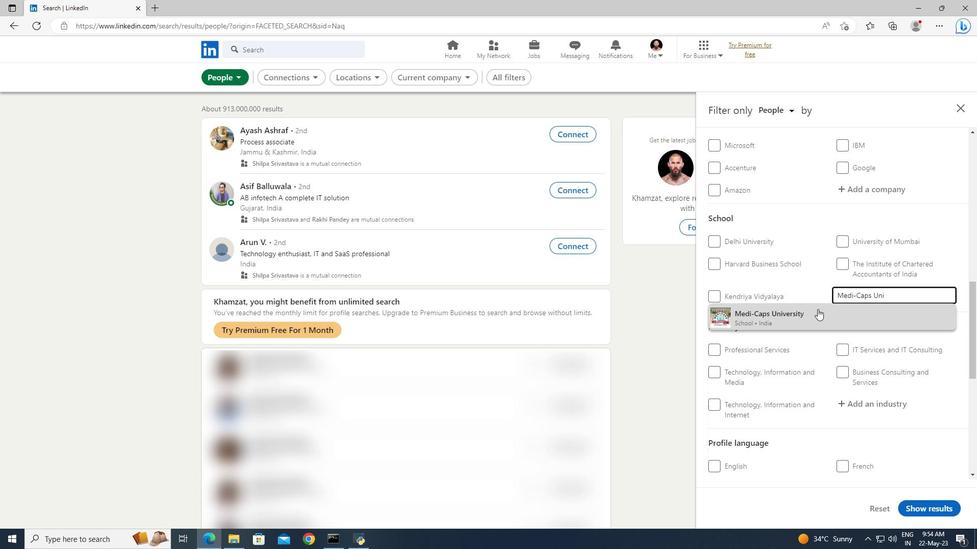 
Action: Mouse moved to (809, 297)
Screenshot: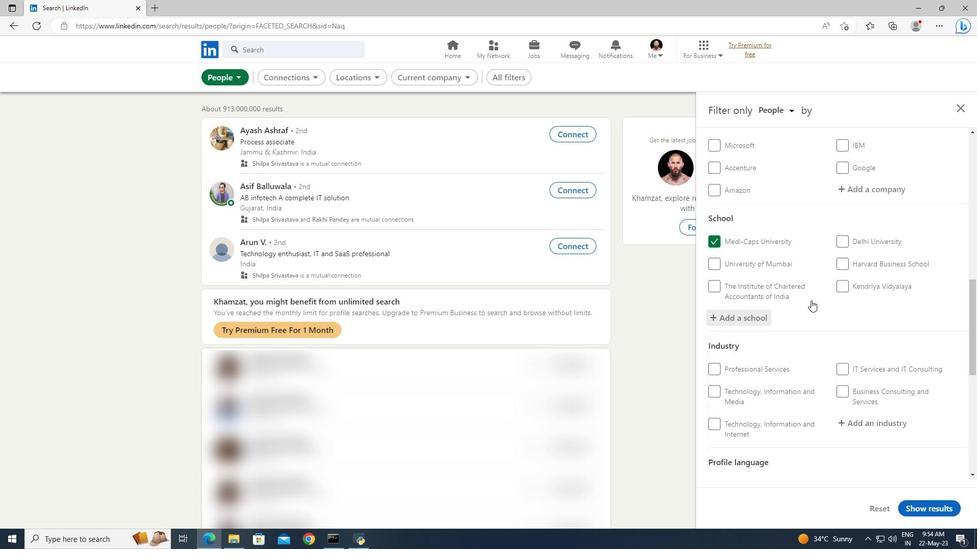 
Action: Mouse scrolled (809, 296) with delta (0, 0)
Screenshot: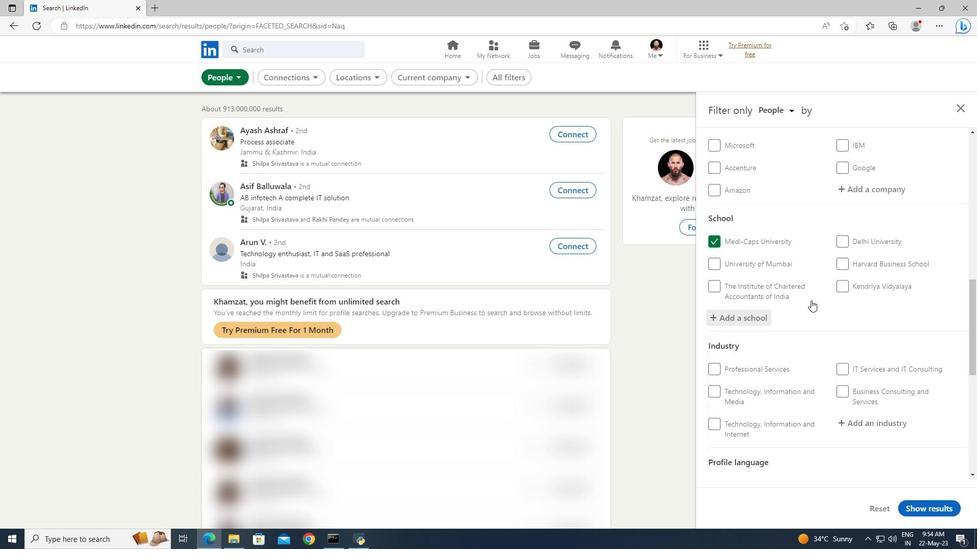 
Action: Mouse moved to (809, 296)
Screenshot: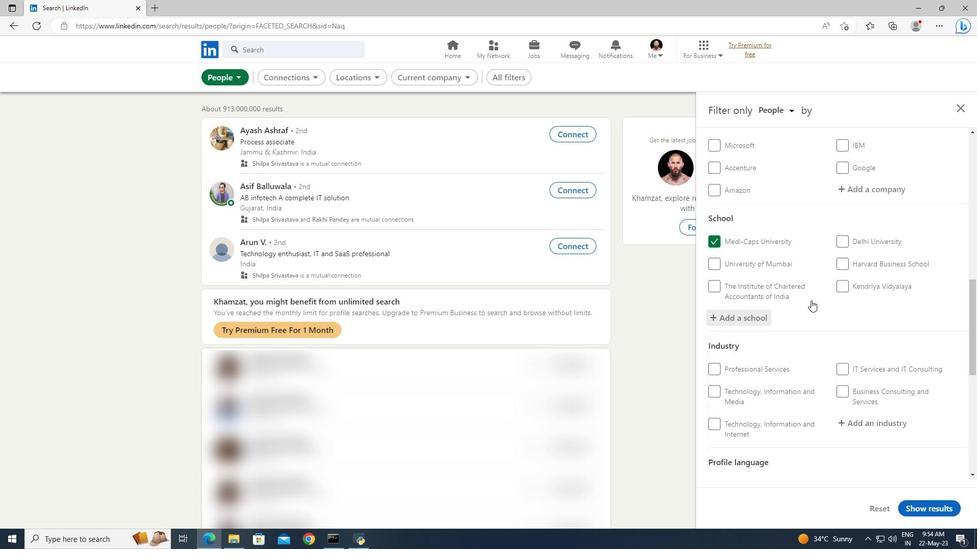 
Action: Mouse scrolled (809, 295) with delta (0, 0)
Screenshot: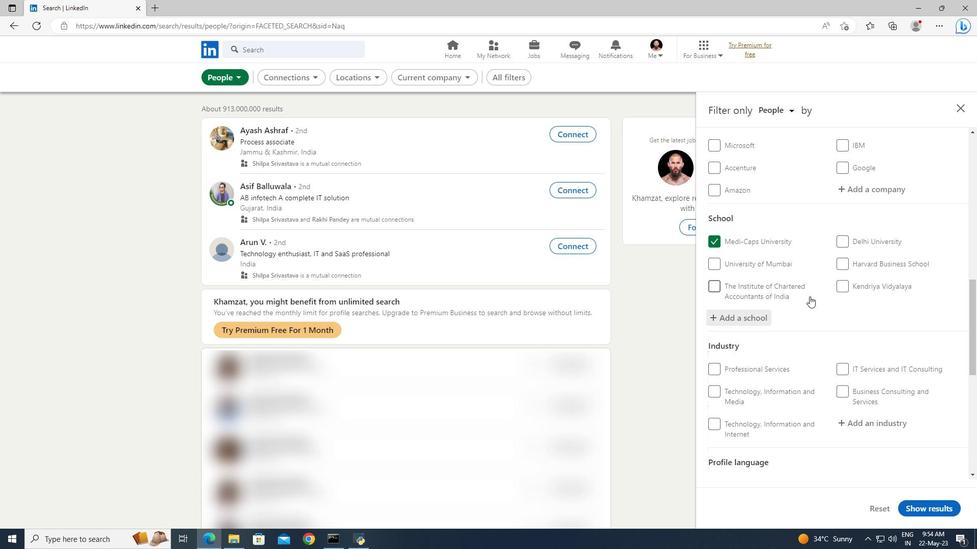 
Action: Mouse moved to (806, 282)
Screenshot: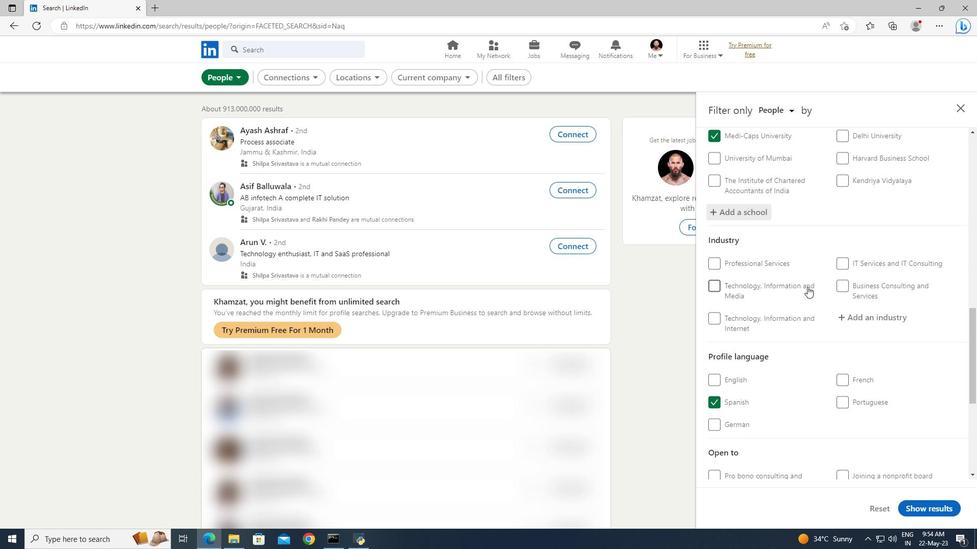 
Action: Mouse scrolled (806, 281) with delta (0, 0)
Screenshot: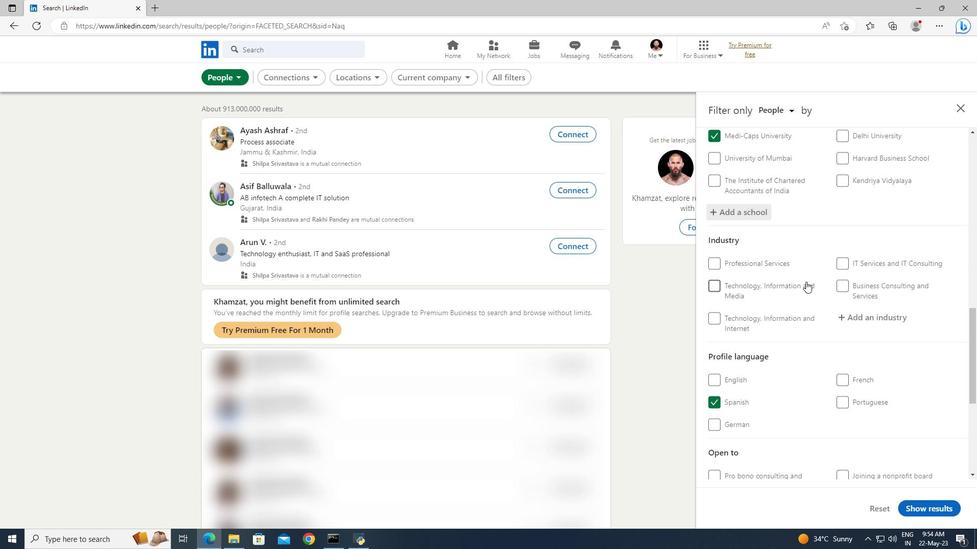 
Action: Mouse moved to (853, 268)
Screenshot: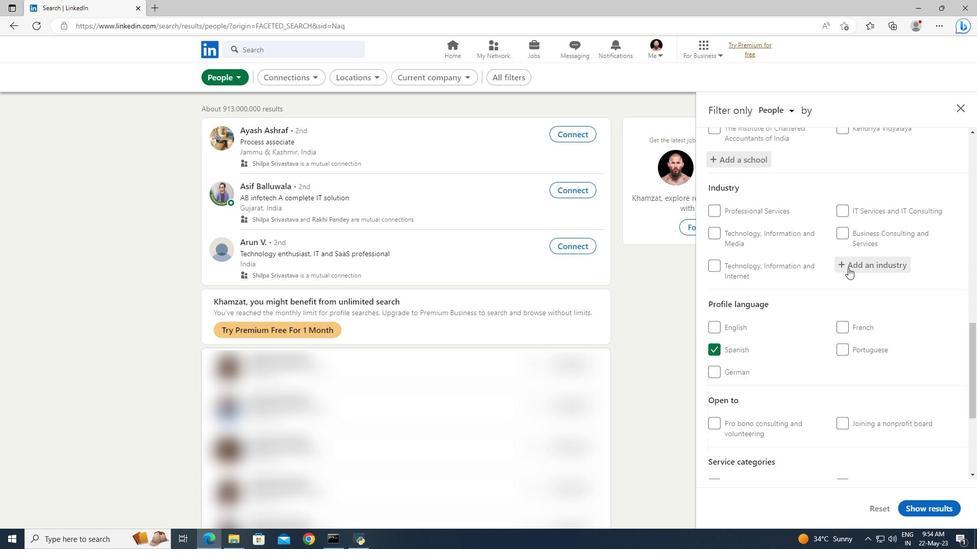 
Action: Mouse pressed left at (853, 268)
Screenshot: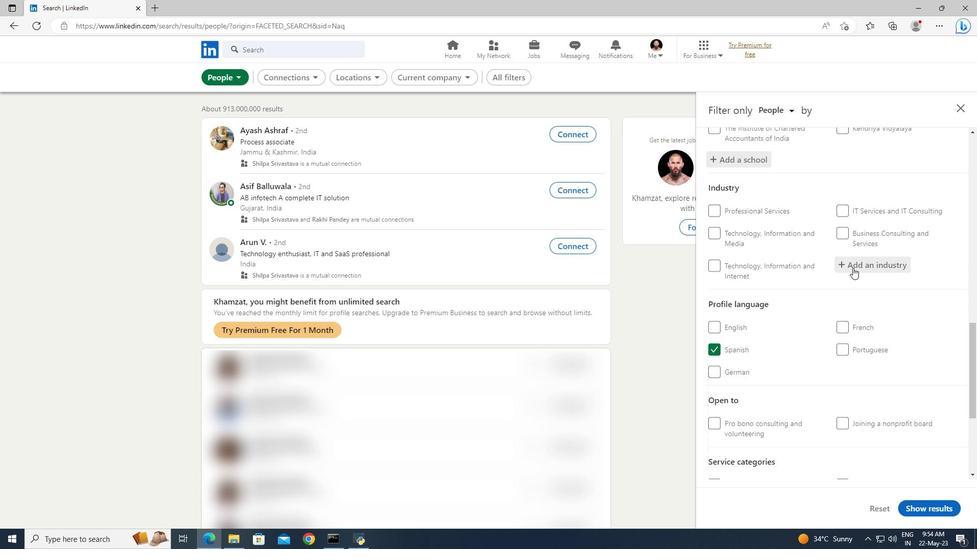 
Action: Mouse moved to (793, 252)
Screenshot: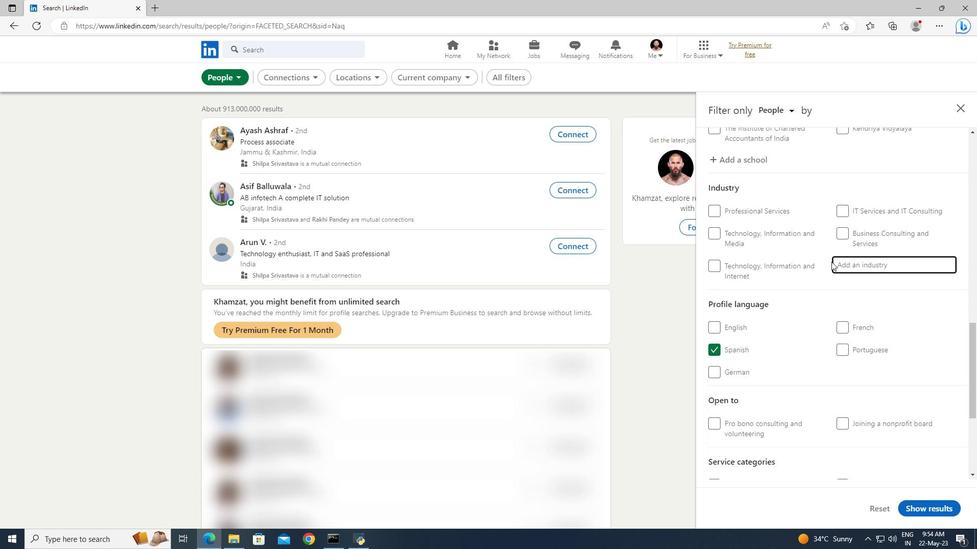 
Action: Key pressed <Key.shift>Emergency
Screenshot: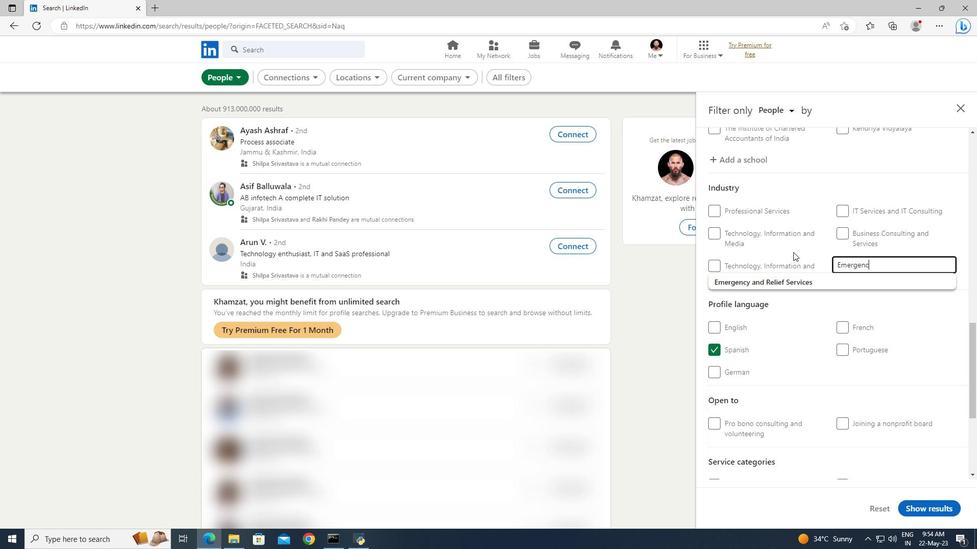 
Action: Mouse moved to (804, 280)
Screenshot: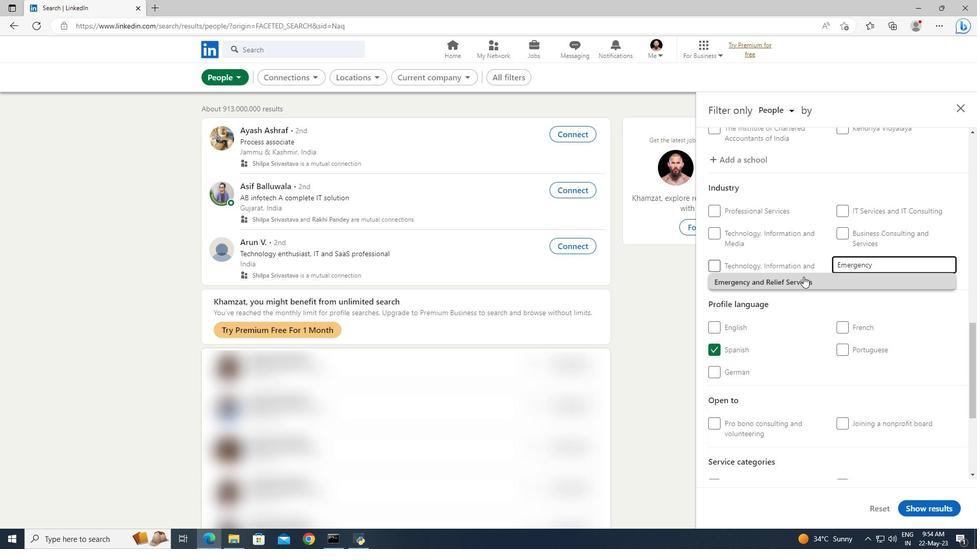 
Action: Mouse pressed left at (804, 280)
Screenshot: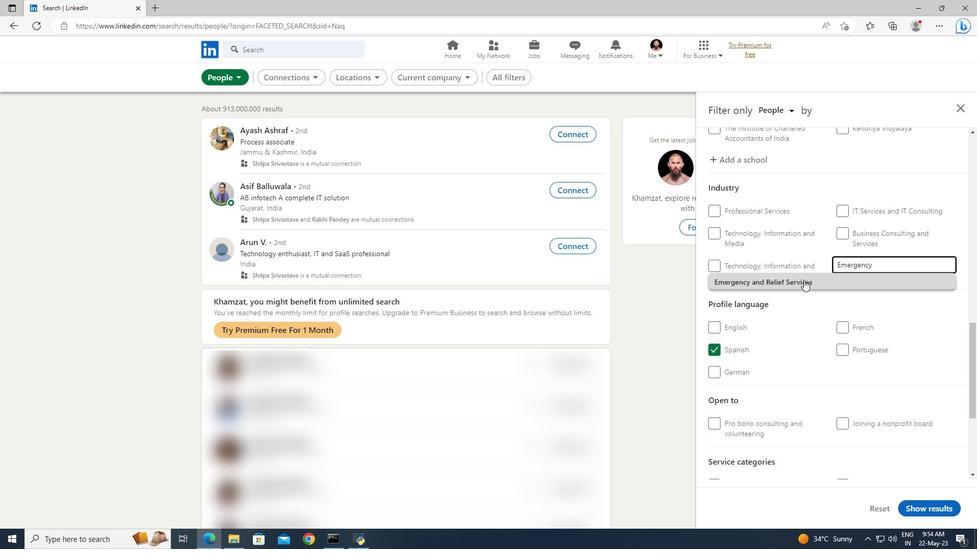 
Action: Mouse scrolled (804, 279) with delta (0, 0)
Screenshot: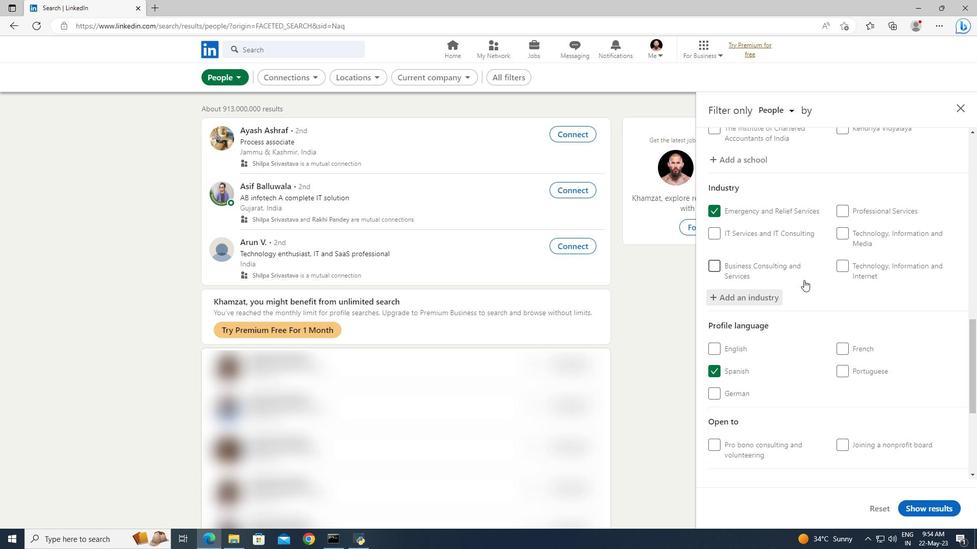 
Action: Mouse scrolled (804, 279) with delta (0, 0)
Screenshot: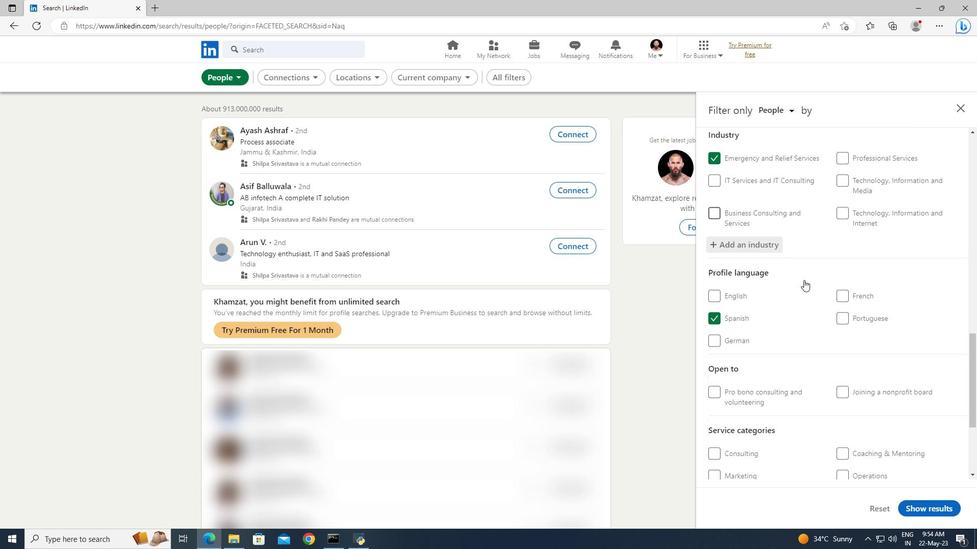 
Action: Mouse scrolled (804, 279) with delta (0, 0)
Screenshot: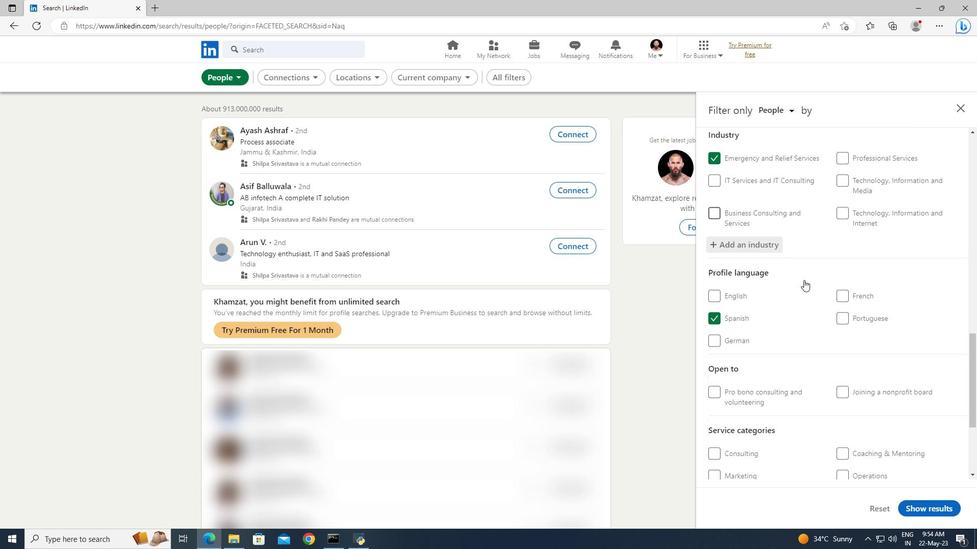 
Action: Mouse scrolled (804, 279) with delta (0, 0)
Screenshot: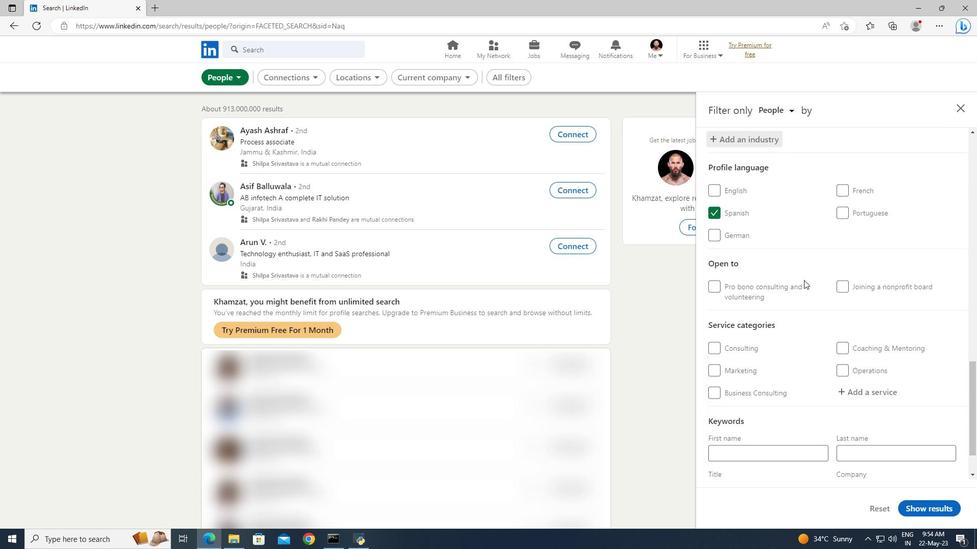 
Action: Mouse scrolled (804, 279) with delta (0, 0)
Screenshot: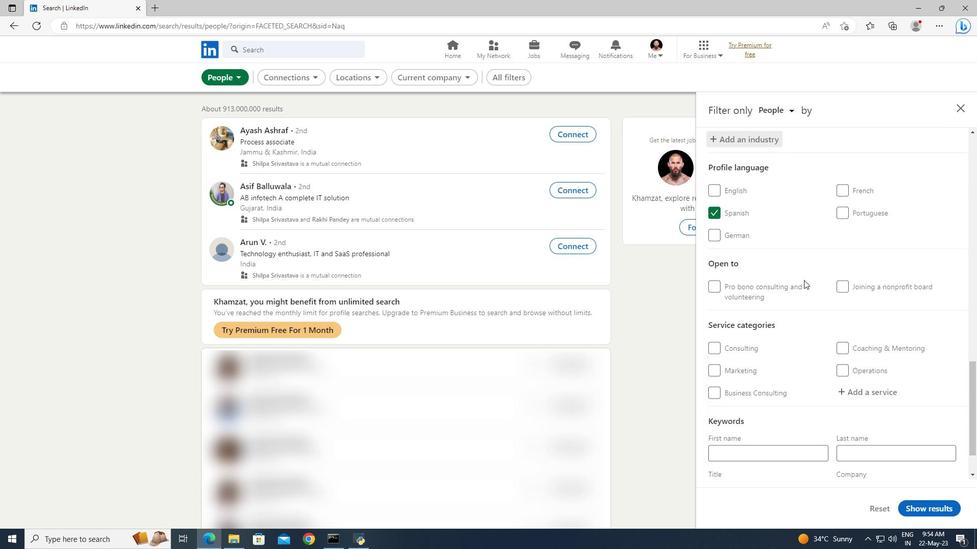 
Action: Mouse scrolled (804, 279) with delta (0, 0)
Screenshot: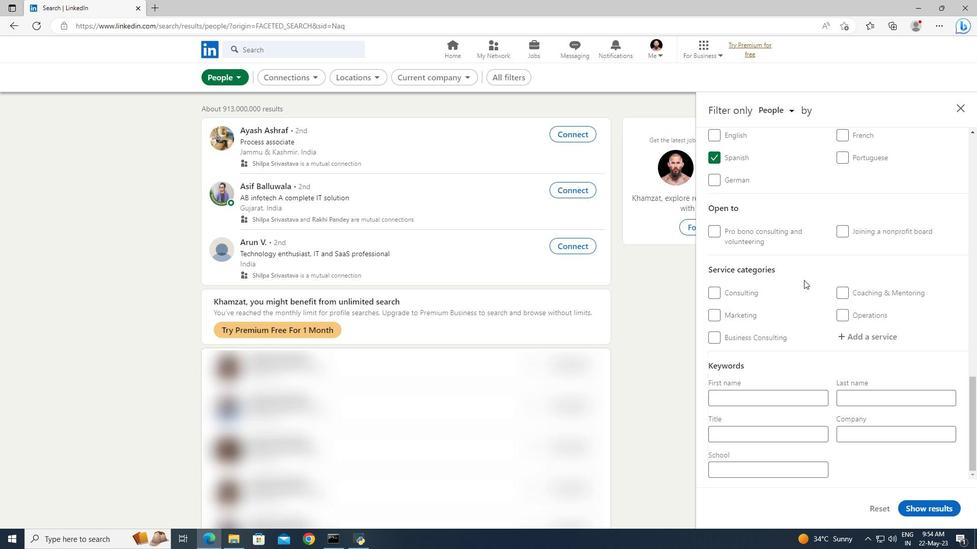 
Action: Mouse moved to (855, 338)
Screenshot: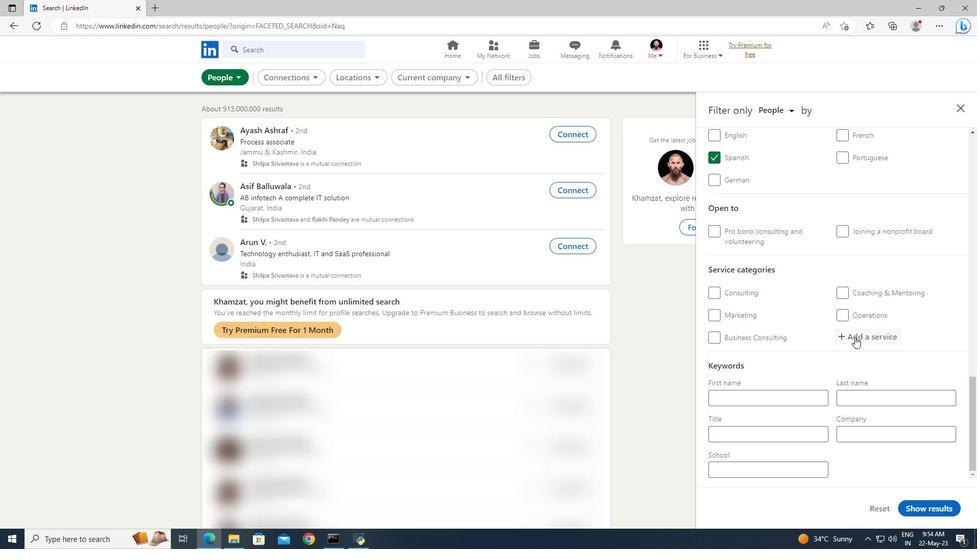 
Action: Mouse pressed left at (855, 338)
Screenshot: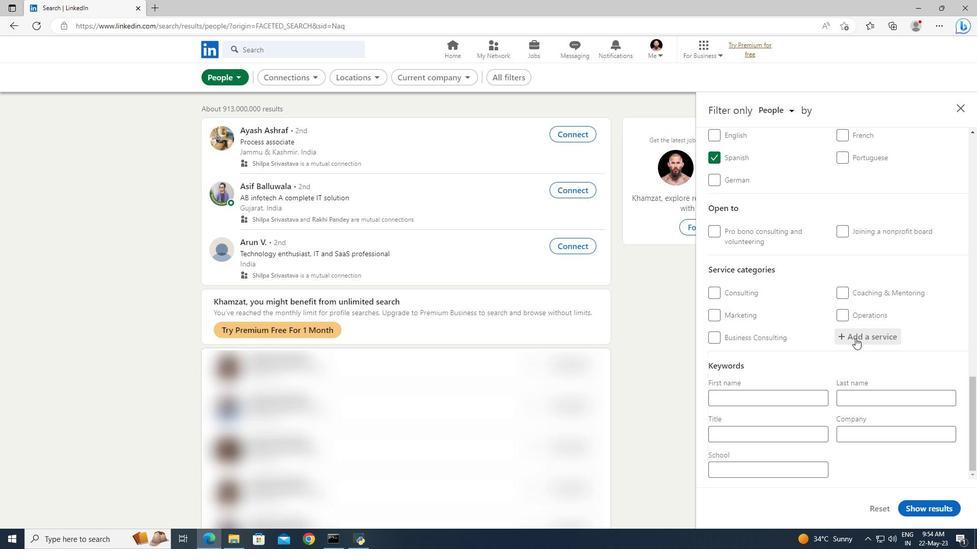 
Action: Mouse moved to (818, 328)
Screenshot: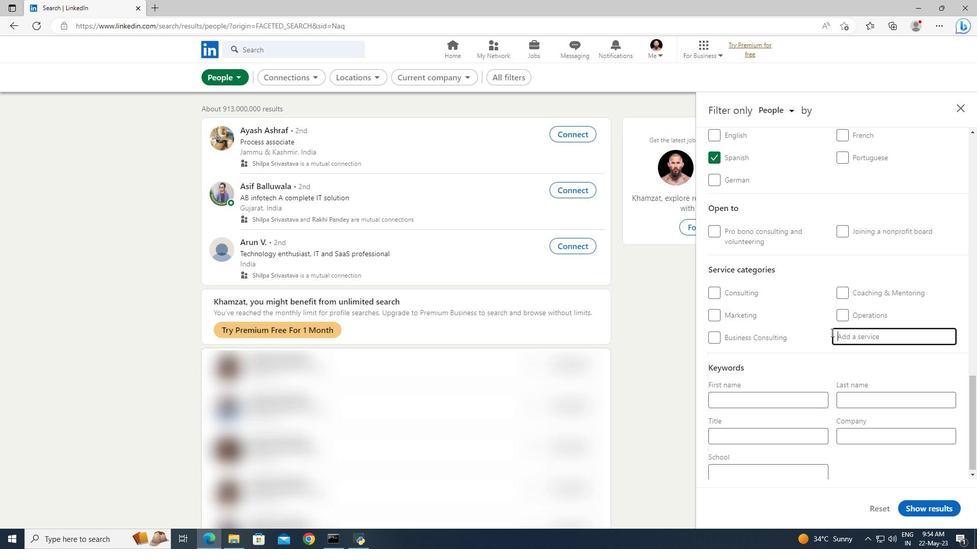 
Action: Key pressed <Key.shift>Marketing<Key.enter>
Screenshot: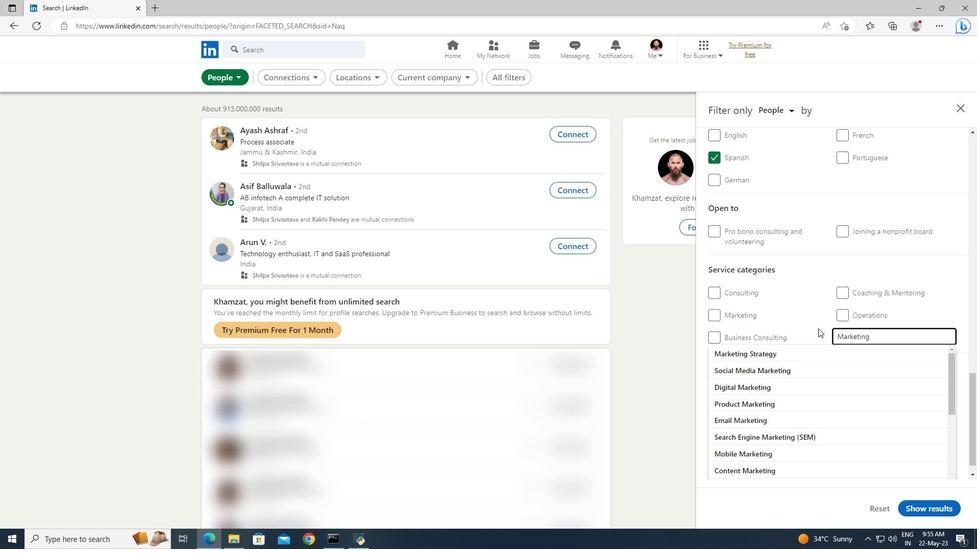 
Action: Mouse moved to (811, 326)
Screenshot: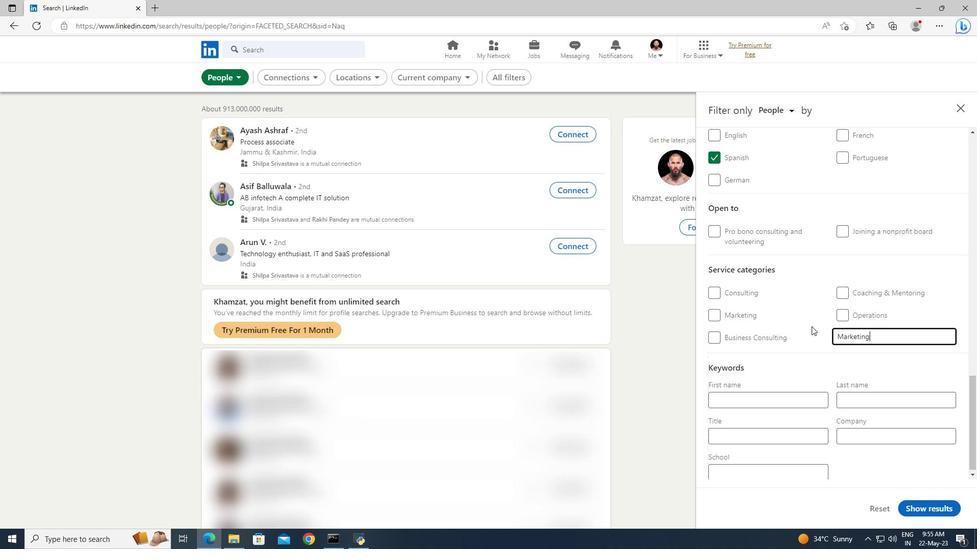 
Action: Mouse scrolled (811, 326) with delta (0, 0)
Screenshot: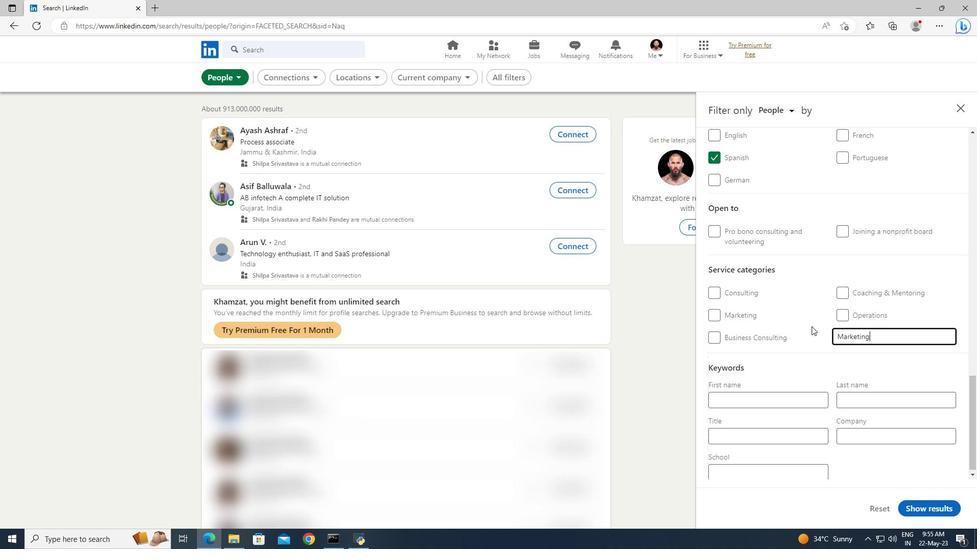 
Action: Mouse scrolled (811, 326) with delta (0, 0)
Screenshot: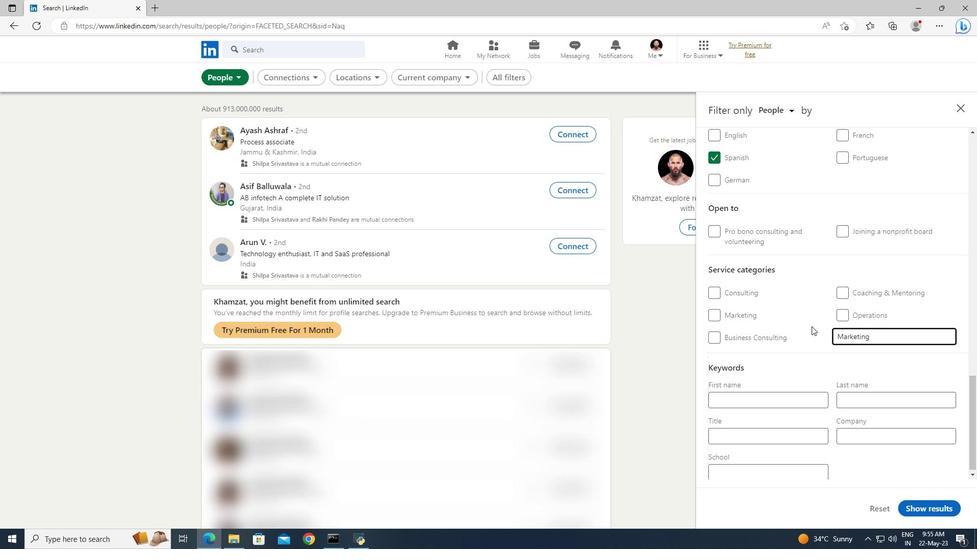 
Action: Mouse scrolled (811, 326) with delta (0, 0)
Screenshot: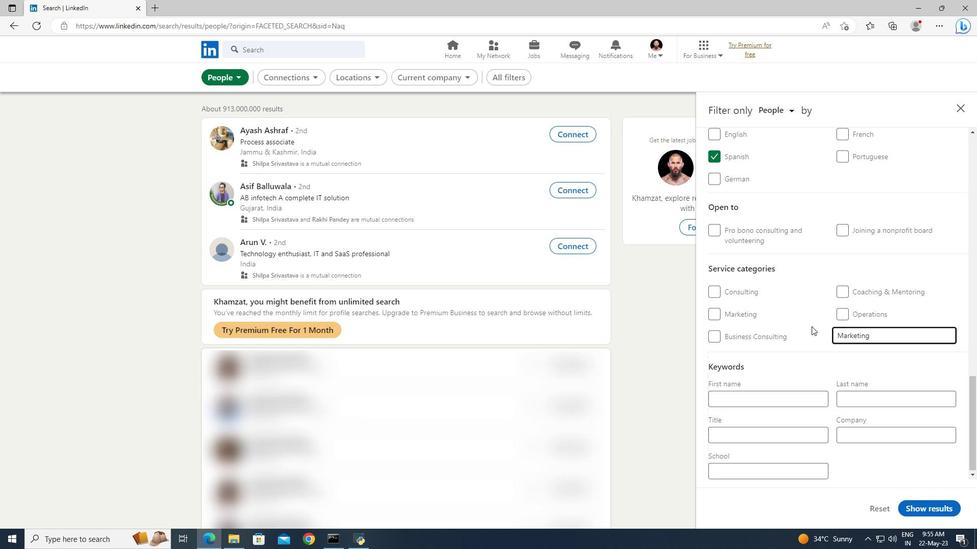 
Action: Mouse moved to (781, 434)
Screenshot: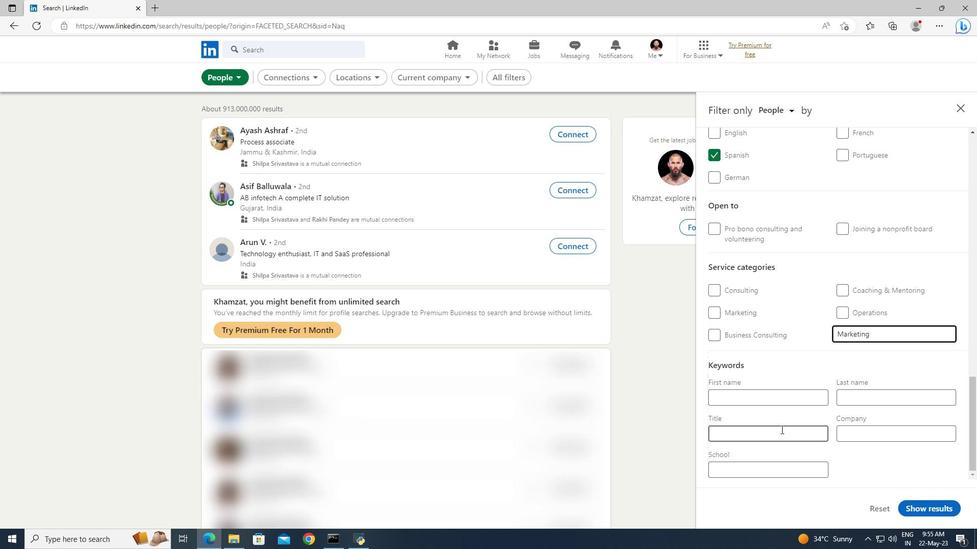 
Action: Mouse pressed left at (781, 434)
Screenshot: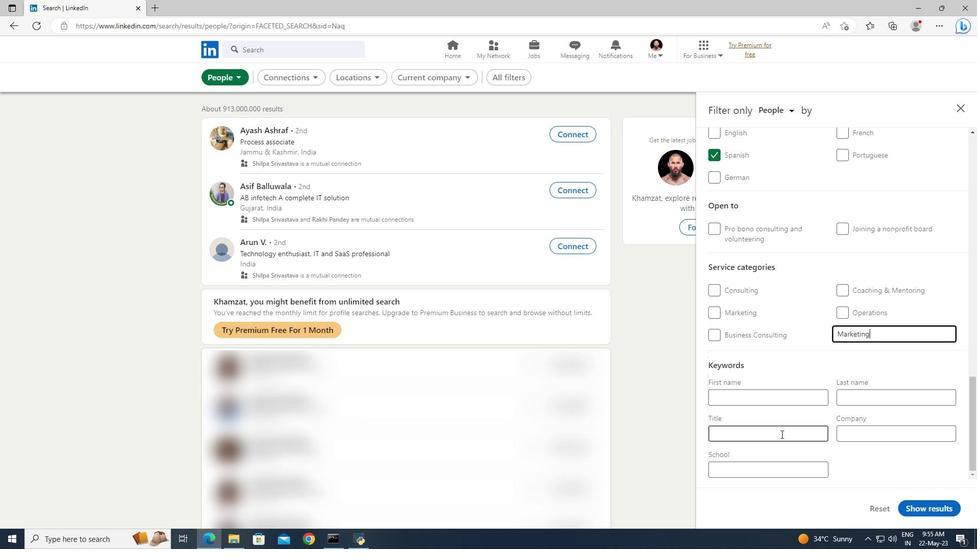 
Action: Key pressed <Key.shift>Nuclear<Key.space><Key.shift>Engineer
Screenshot: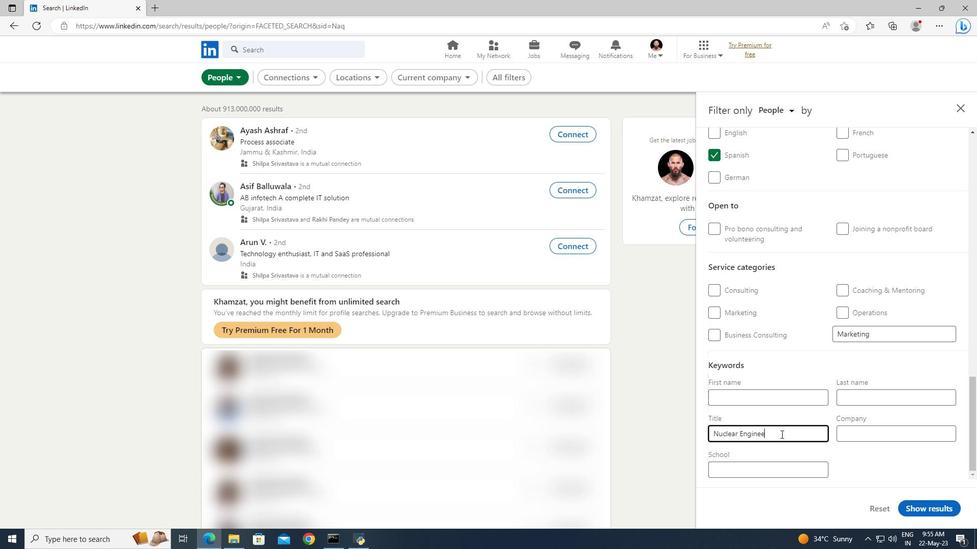 
Action: Mouse moved to (920, 507)
Screenshot: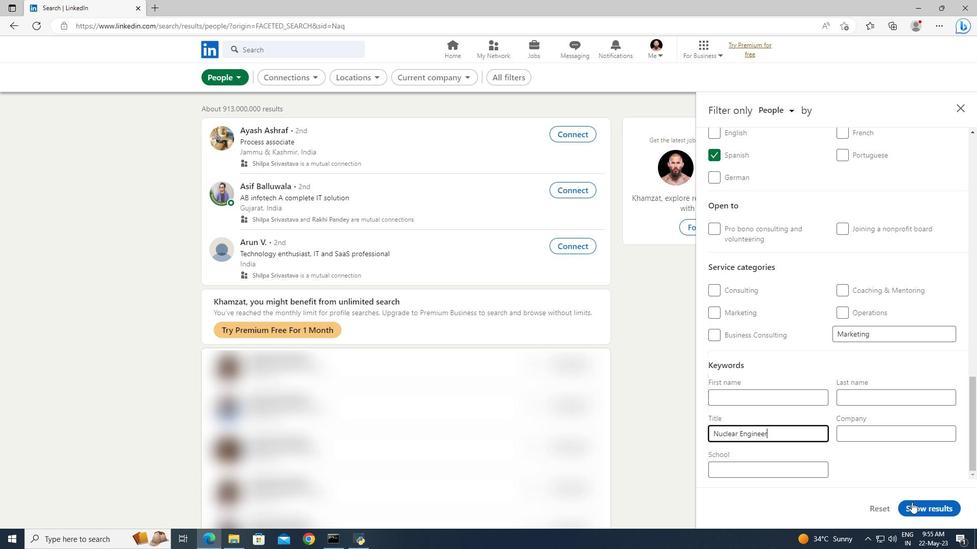 
Action: Mouse pressed left at (920, 507)
Screenshot: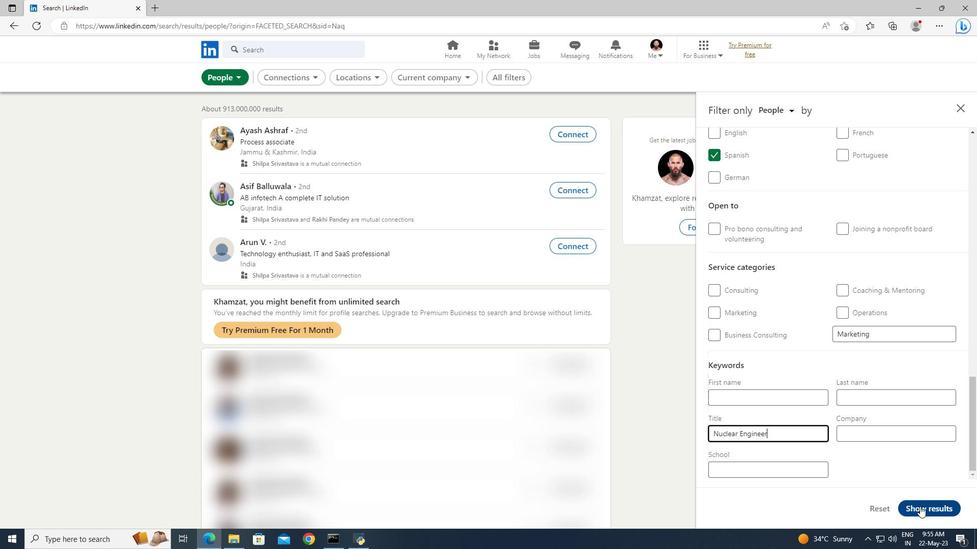 
